 Task: Create new contact,   with mail id: 'ZoeJohnson64@jatco.co.jp', first name: 'Zoe', Last name: 'Johnson', Job Title: Executive Assistant, Phone number (801) 555-5678. Change life cycle stage to  'Lead' and lead status to 'New'. Add new company to the associated contact: nyit.edu and type: Vendor. Logged in from softage.4@softage.net
Action: Mouse moved to (101, 66)
Screenshot: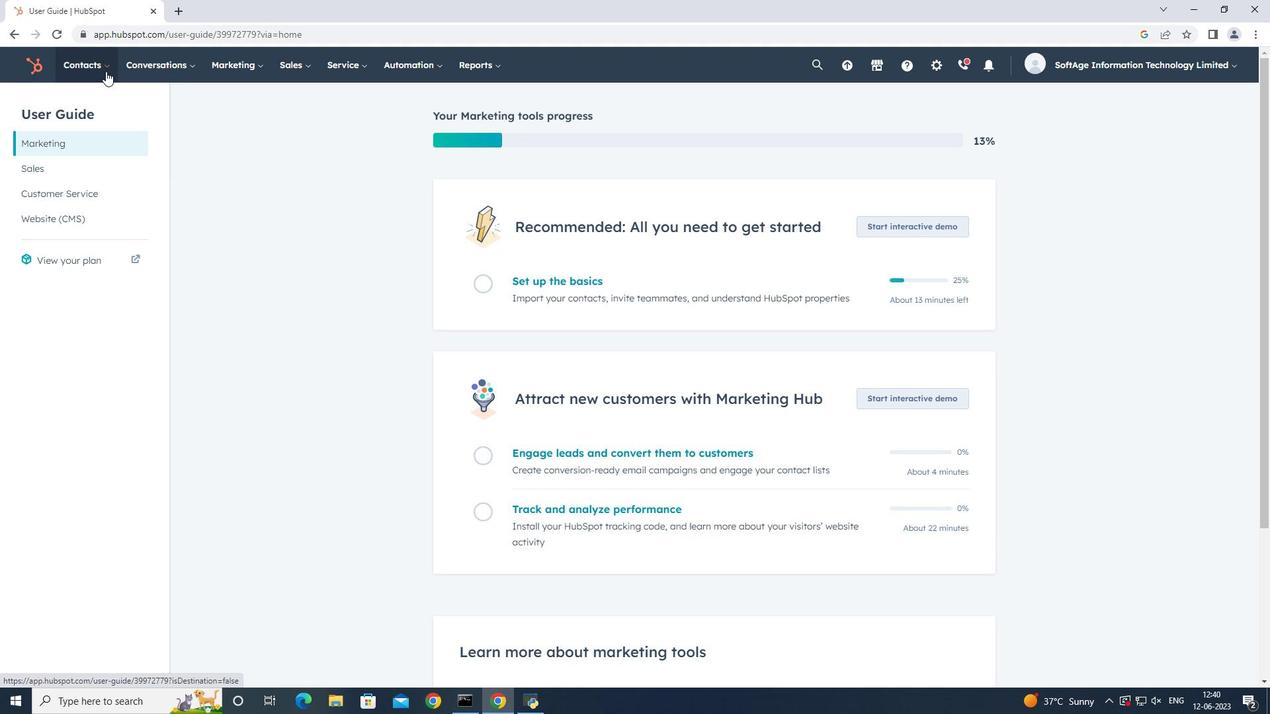 
Action: Mouse pressed left at (101, 66)
Screenshot: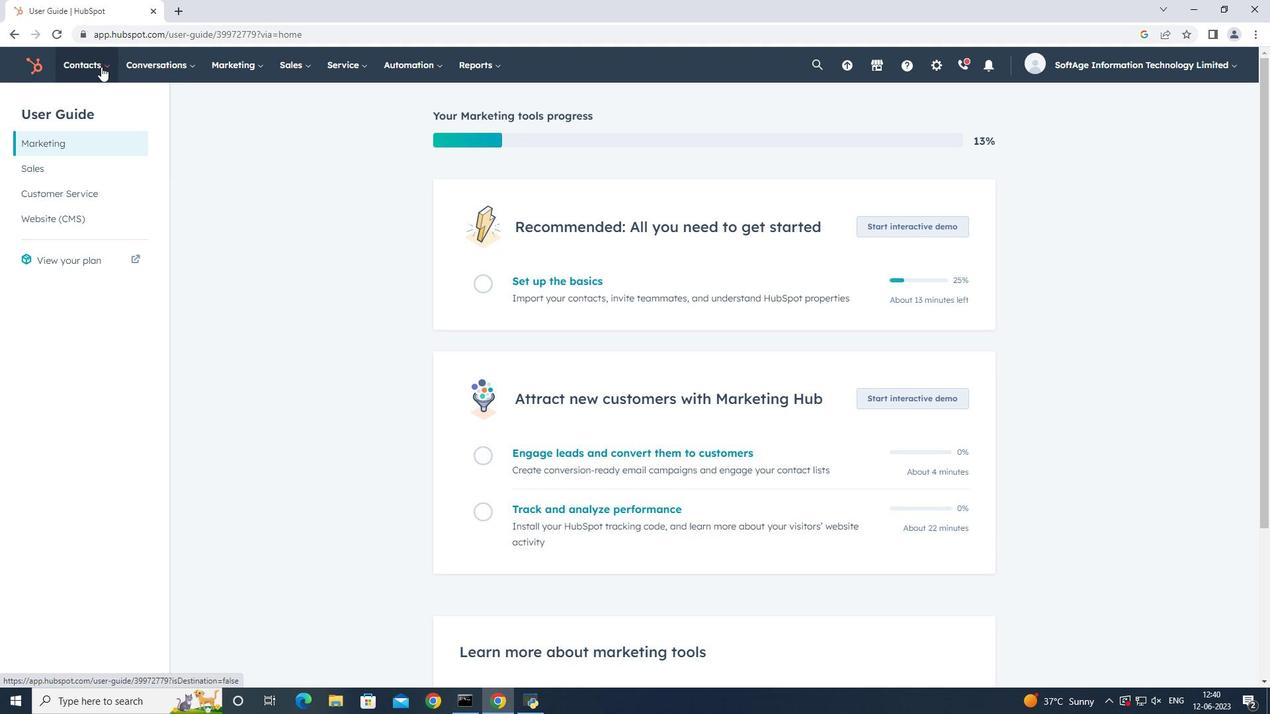 
Action: Mouse moved to (95, 99)
Screenshot: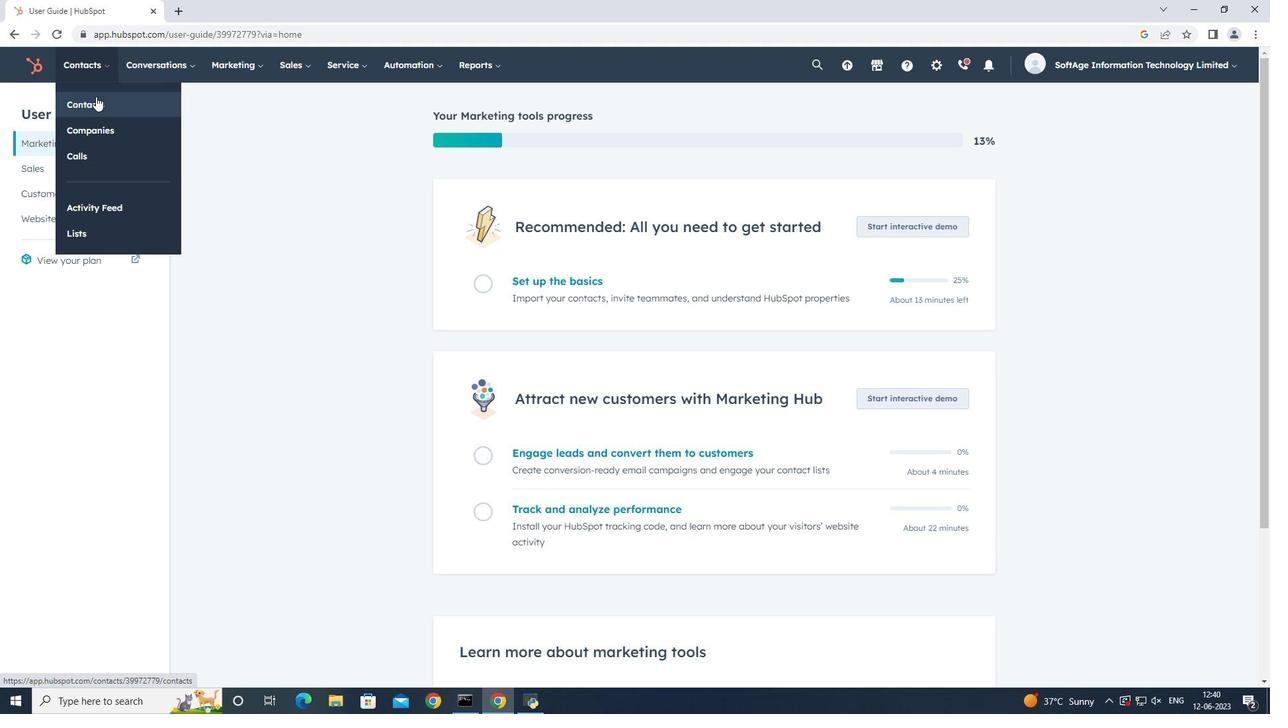 
Action: Mouse pressed left at (95, 99)
Screenshot: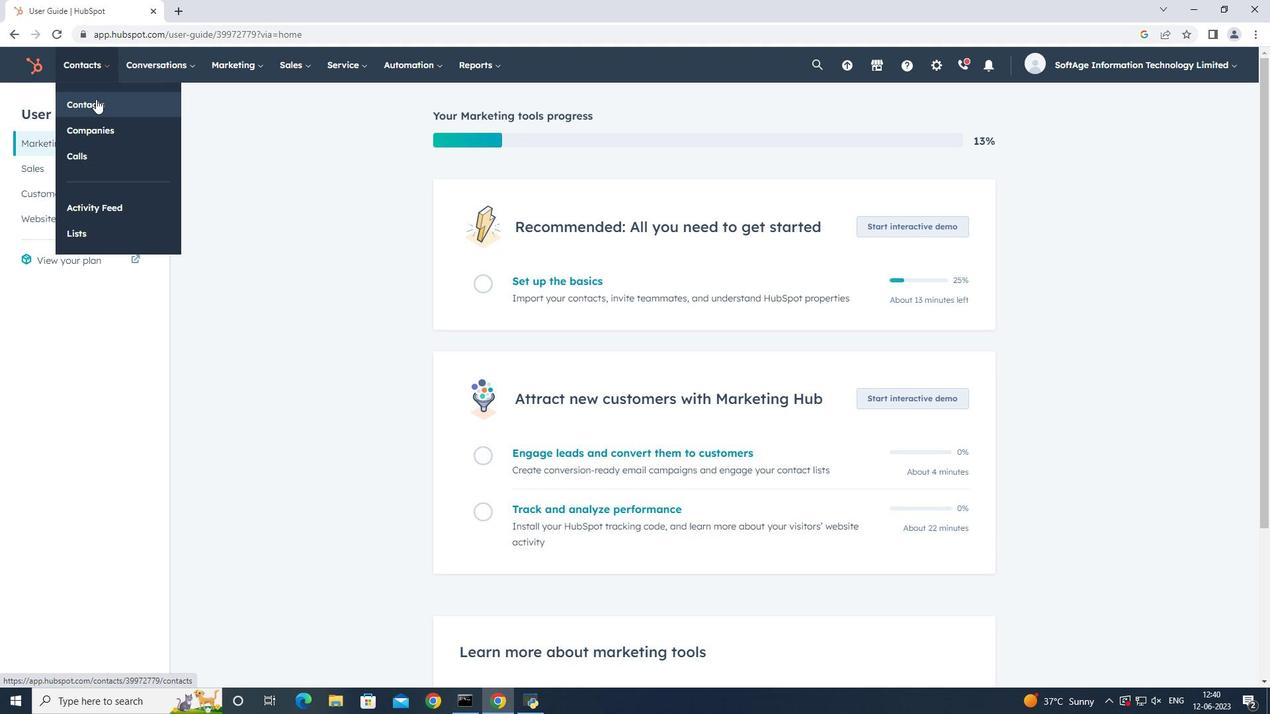 
Action: Mouse moved to (1222, 99)
Screenshot: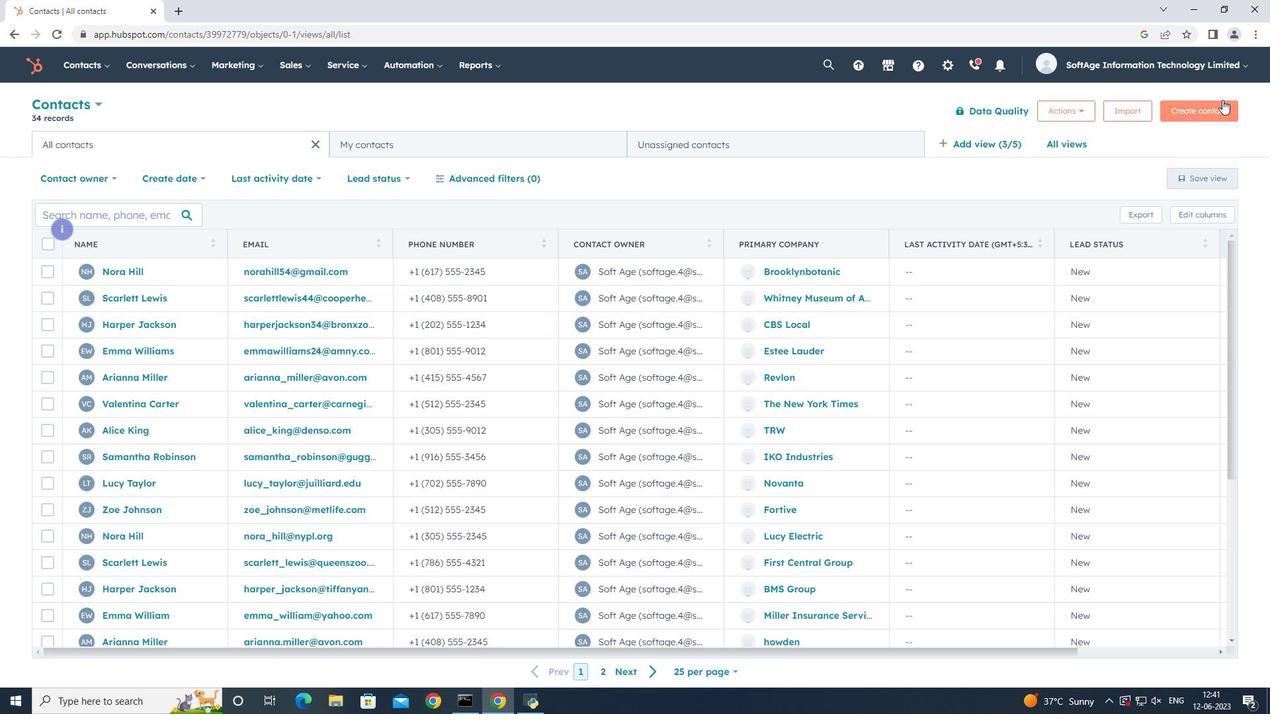 
Action: Mouse pressed left at (1222, 99)
Screenshot: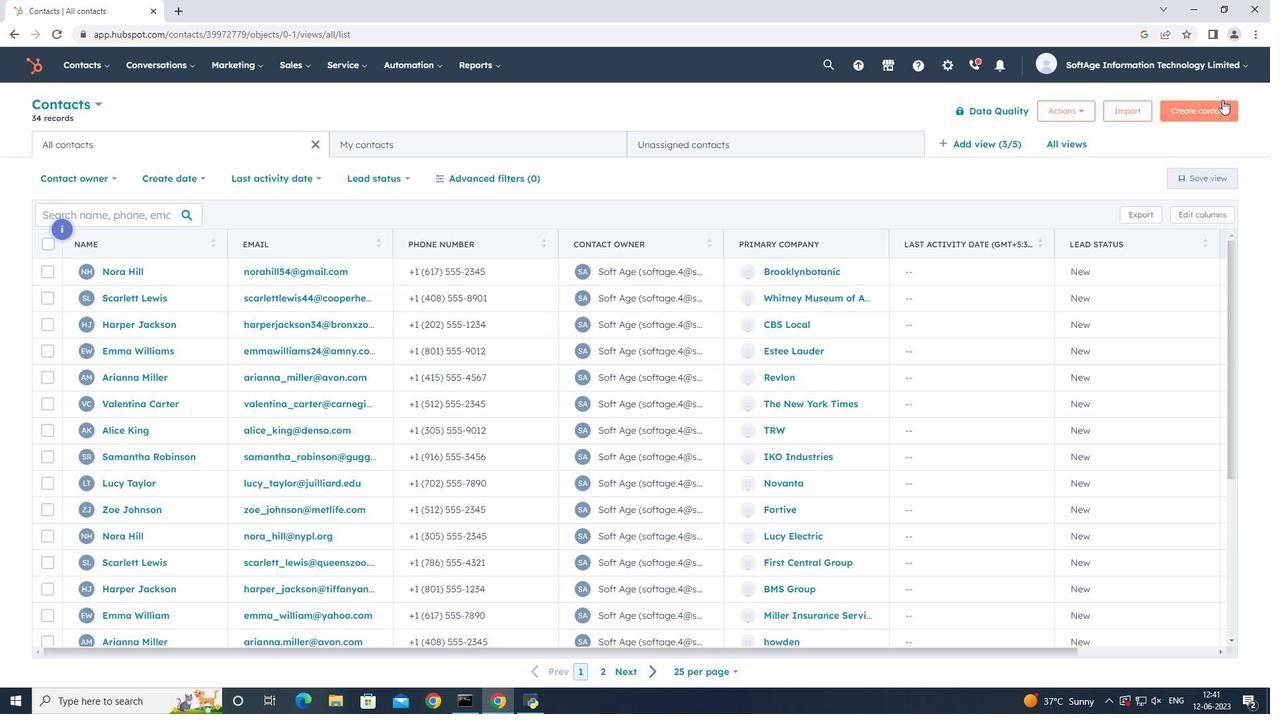 
Action: Mouse moved to (972, 168)
Screenshot: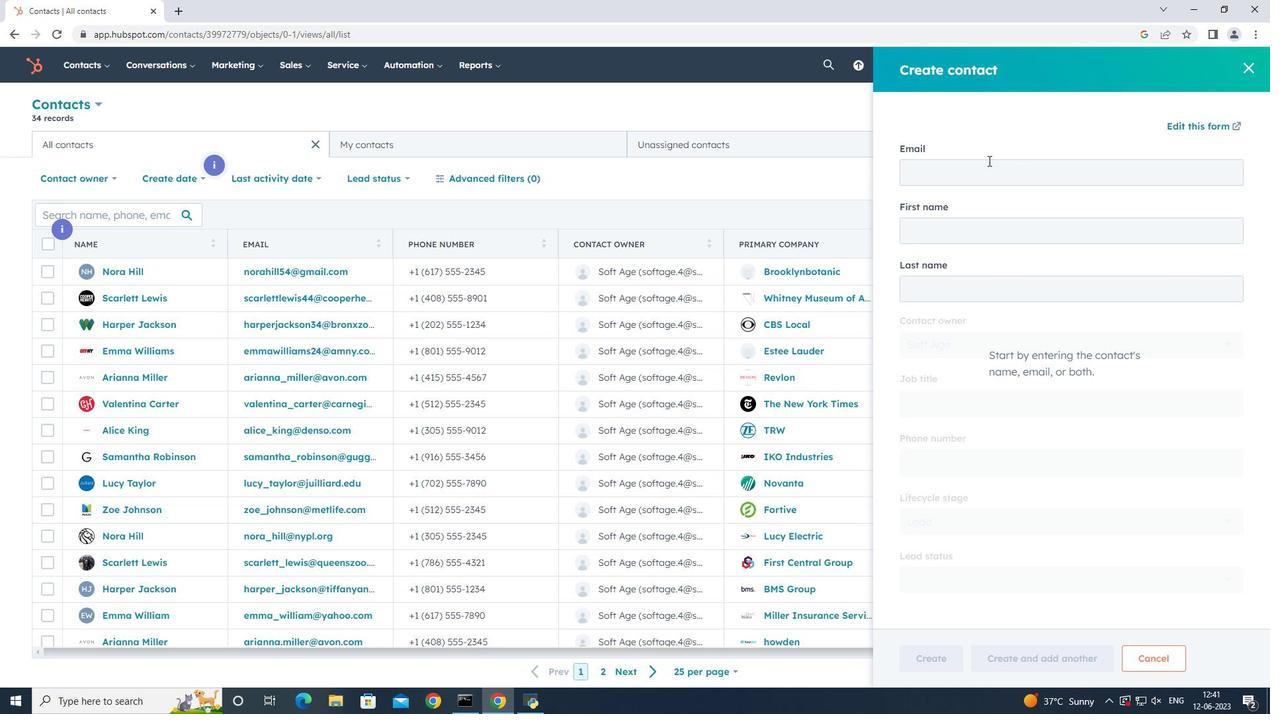 
Action: Mouse pressed left at (972, 168)
Screenshot: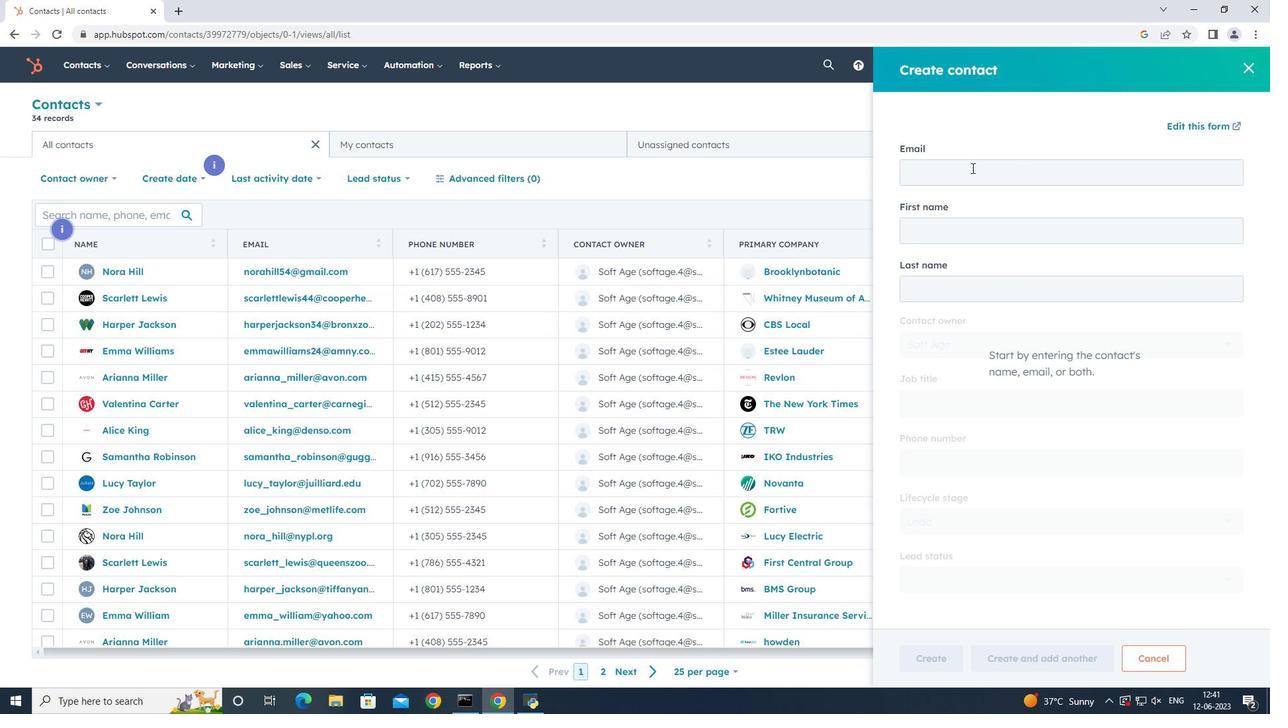 
Action: Key pressed <Key.shift>Zoe<Key.shift_r><Key.shift_r><Key.shift_r>Johnson54<Key.shift>@jatco.co.jp
Screenshot: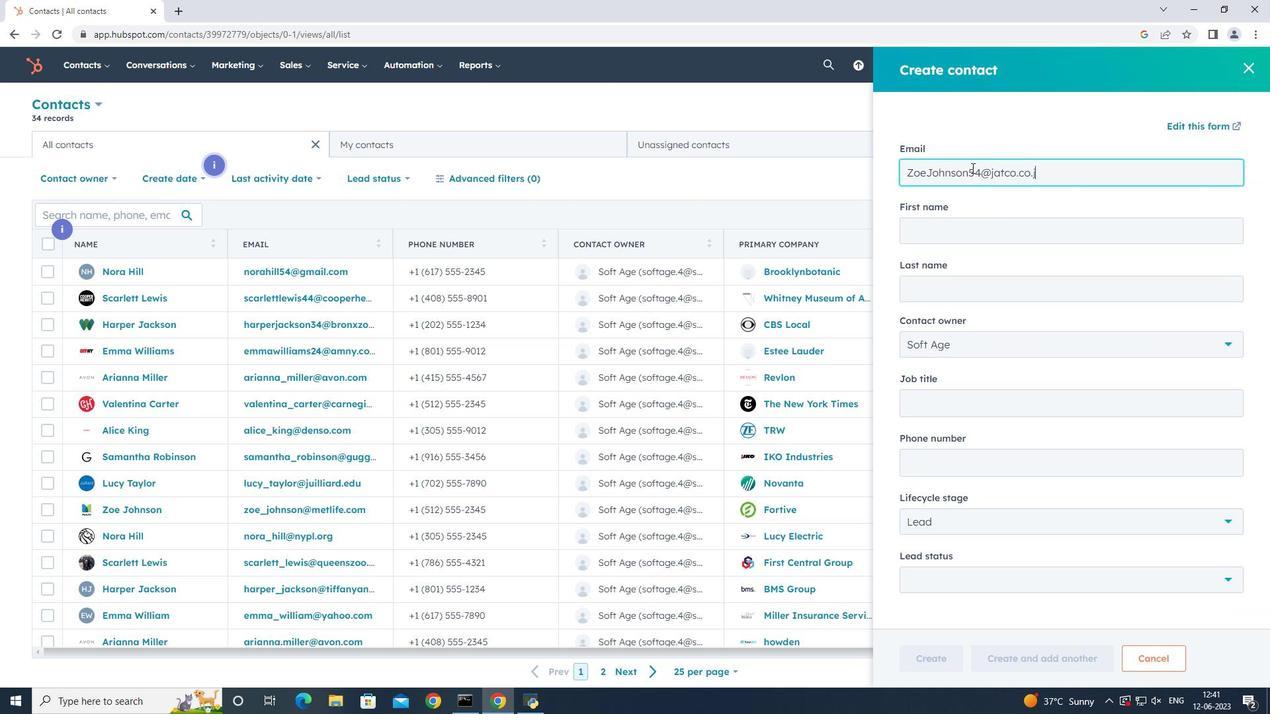 
Action: Mouse moved to (970, 244)
Screenshot: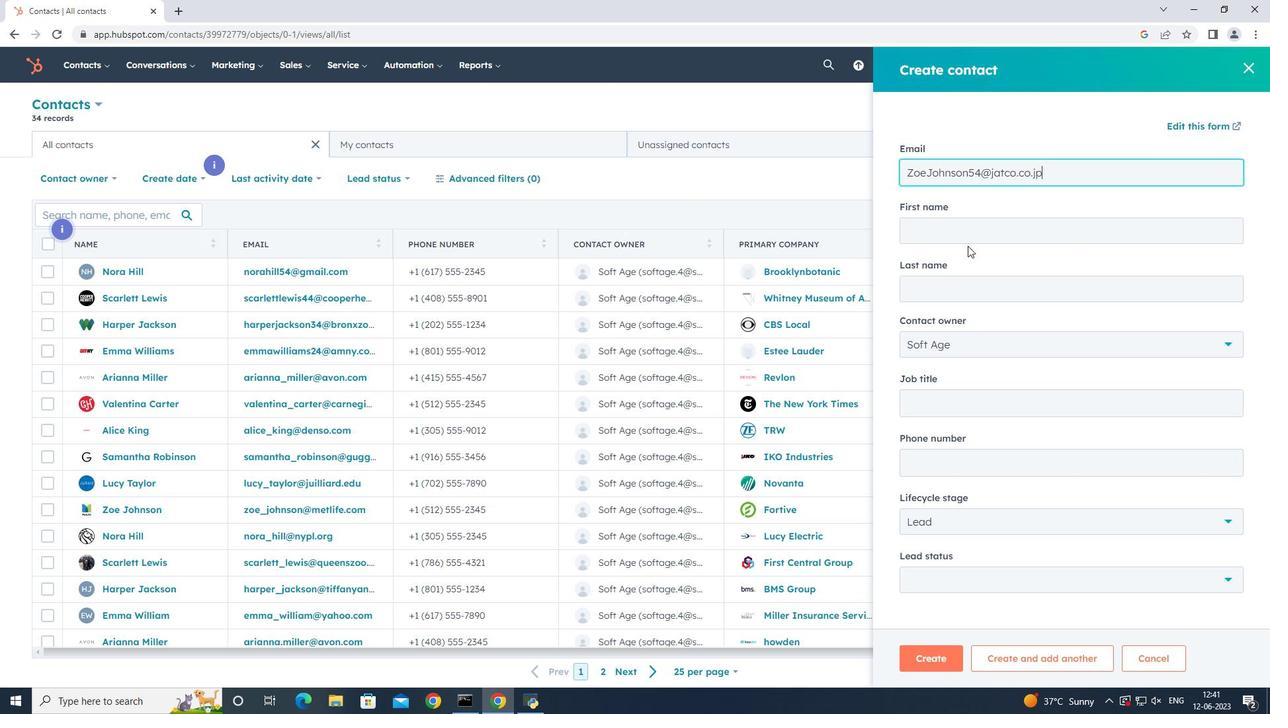 
Action: Mouse pressed left at (970, 244)
Screenshot: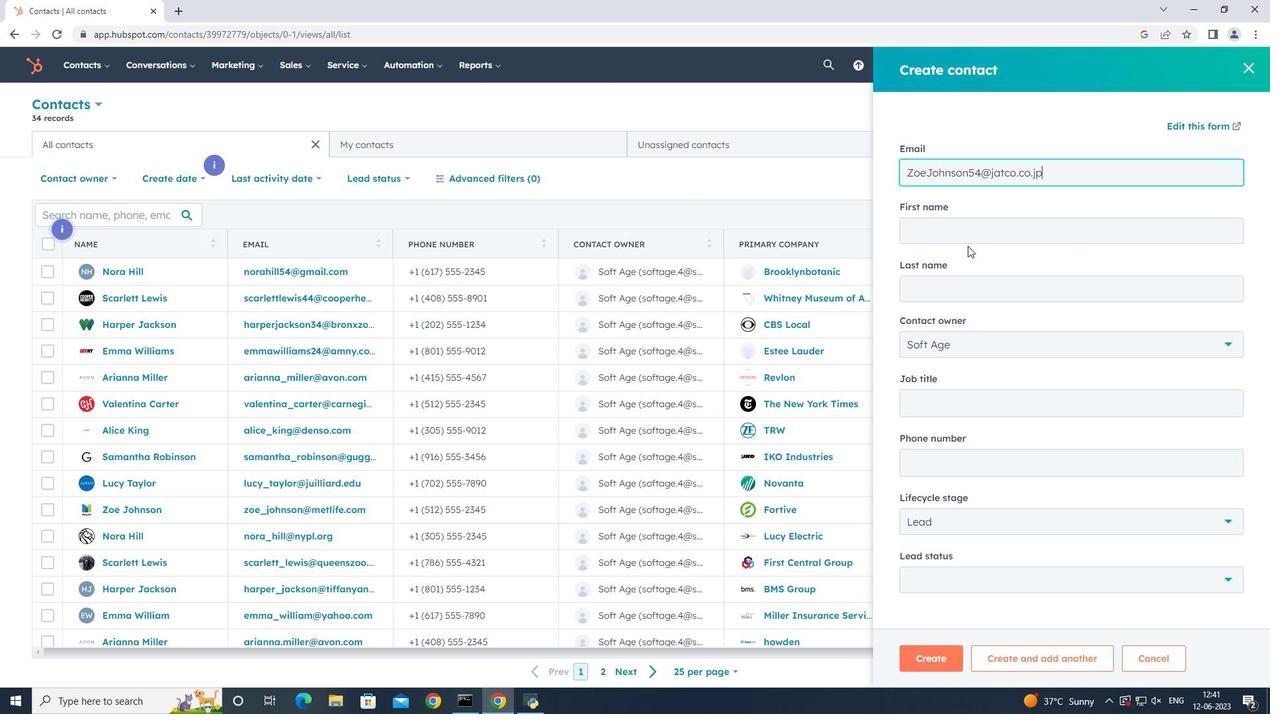 
Action: Mouse moved to (983, 232)
Screenshot: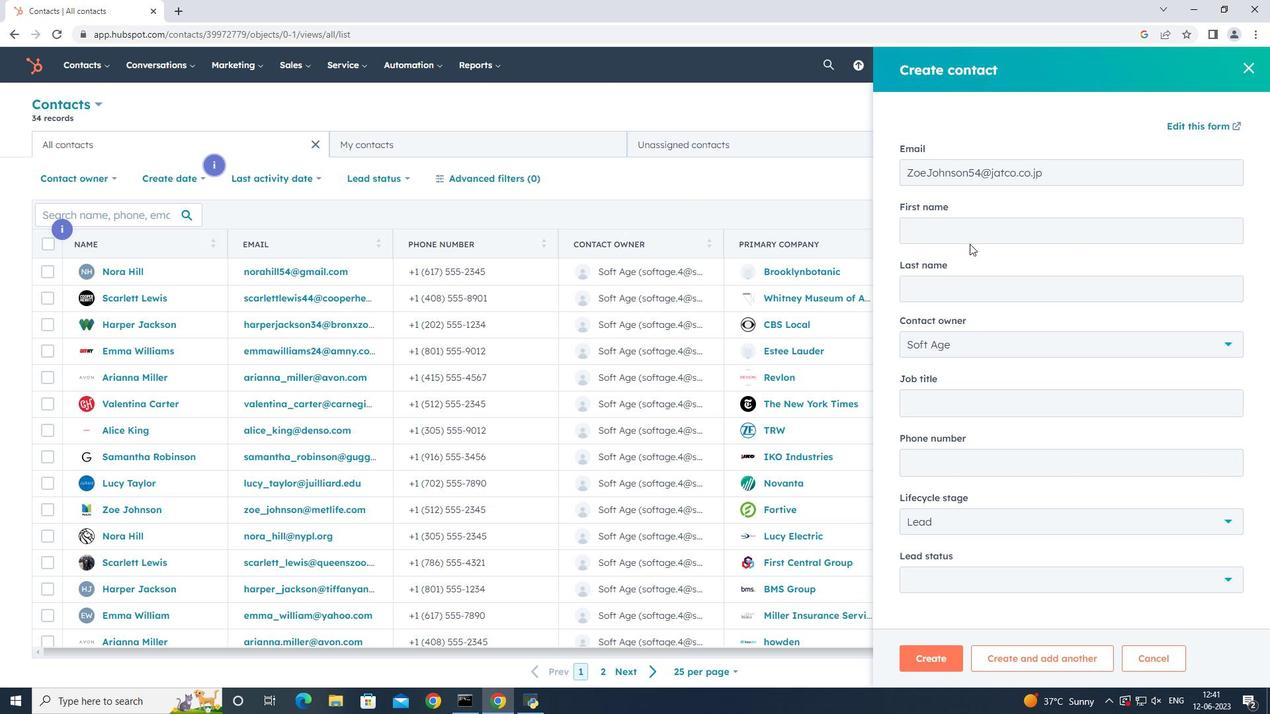
Action: Mouse pressed left at (983, 232)
Screenshot: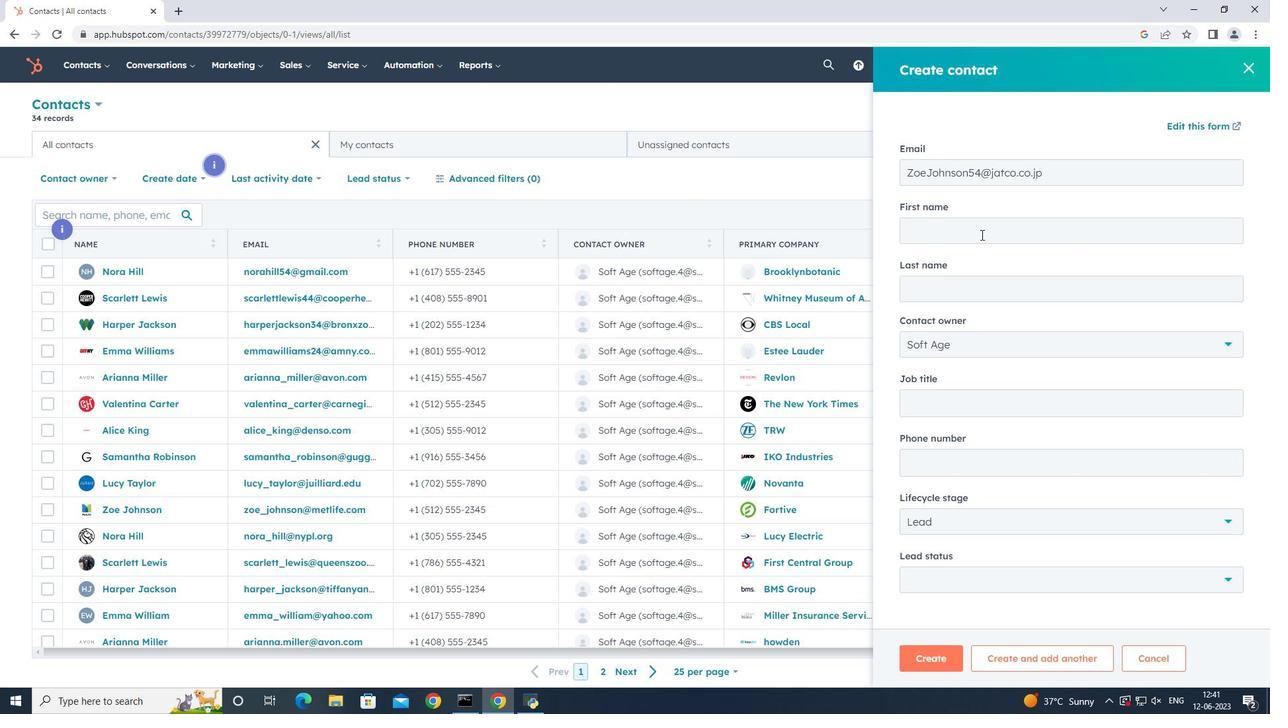 
Action: Key pressed <Key.shift>Zoe<Key.space><Key.shift_r><Key.shift_r><Key.shift_r><Key.shift_r><Key.shift_r><Key.shift_r><Key.shift_r><Key.shift_r><Key.shift_r><Key.shift_r><Key.shift_r><Key.shift_r><Key.shift_r><Key.shift_r><Key.shift_r><Key.tab><Key.shift_r><Key.shift_r><Key.shift_r><Key.shift_r><Key.shift_r><Key.shift_r><Key.shift_r><Key.shift_r><Key.shift_r><Key.shift_r><Key.shift_r>Jackson
Screenshot: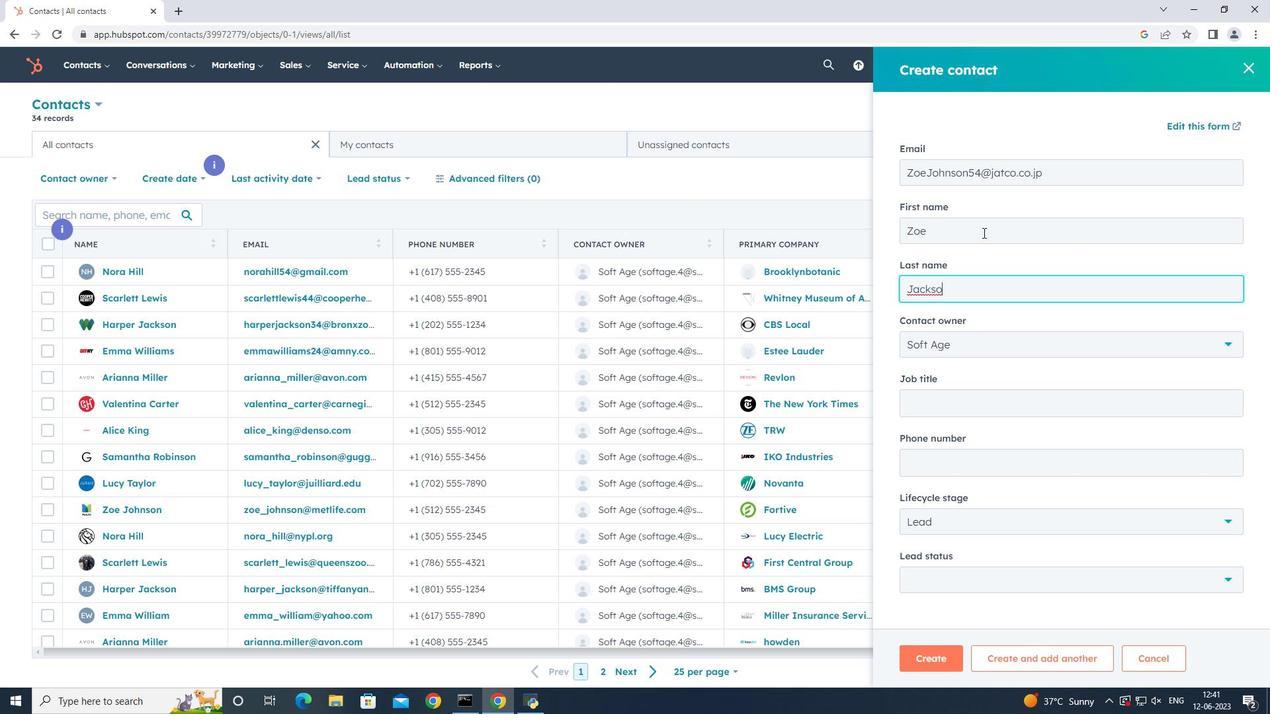 
Action: Mouse moved to (1032, 401)
Screenshot: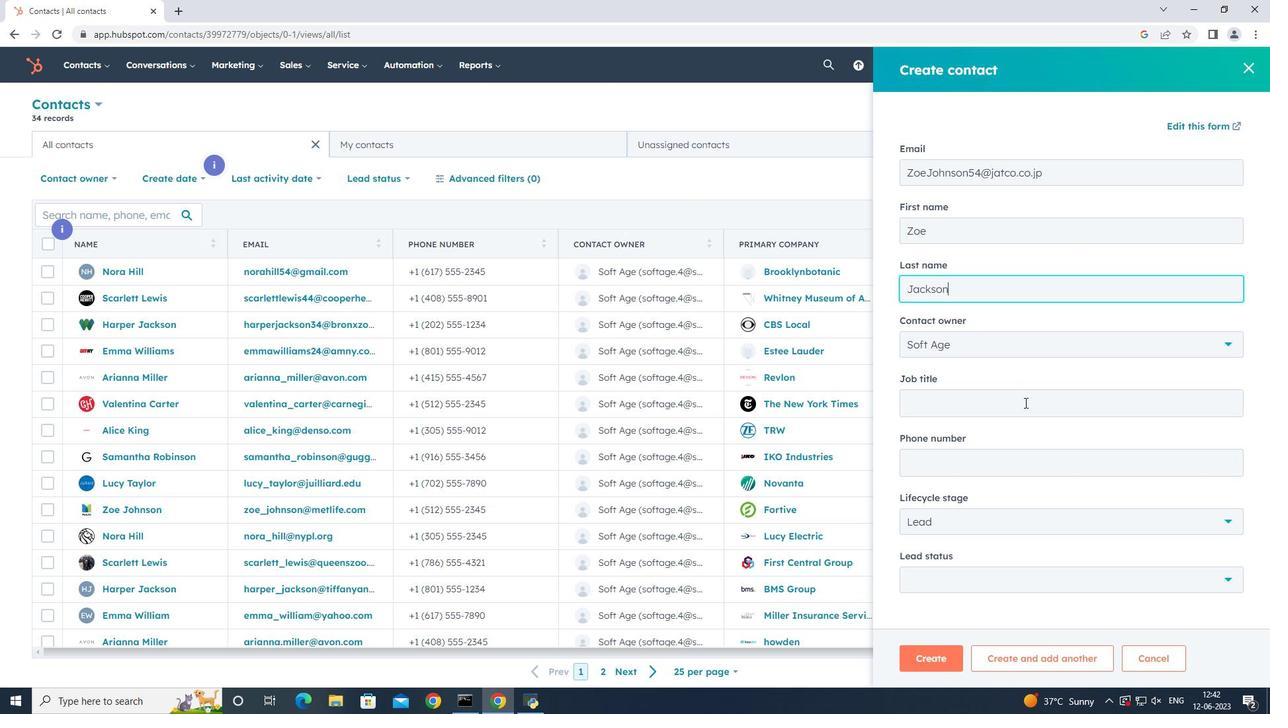 
Action: Mouse pressed left at (1032, 401)
Screenshot: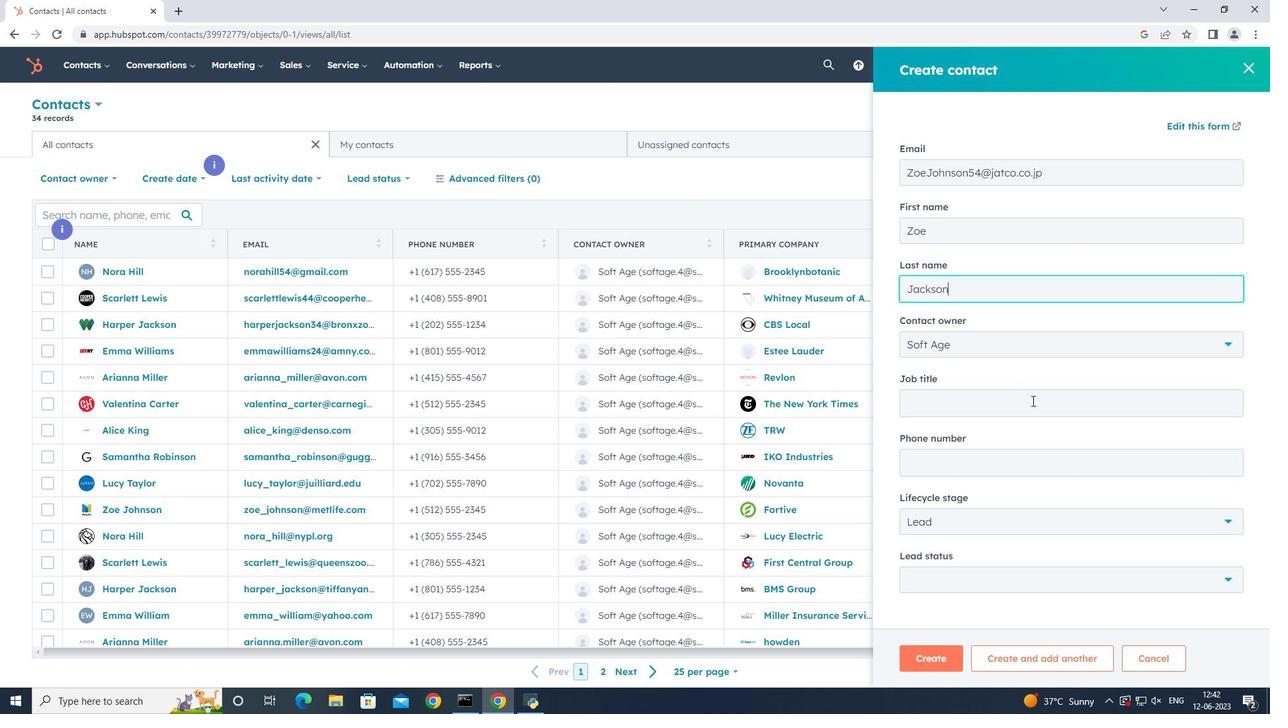 
Action: Mouse moved to (1065, 381)
Screenshot: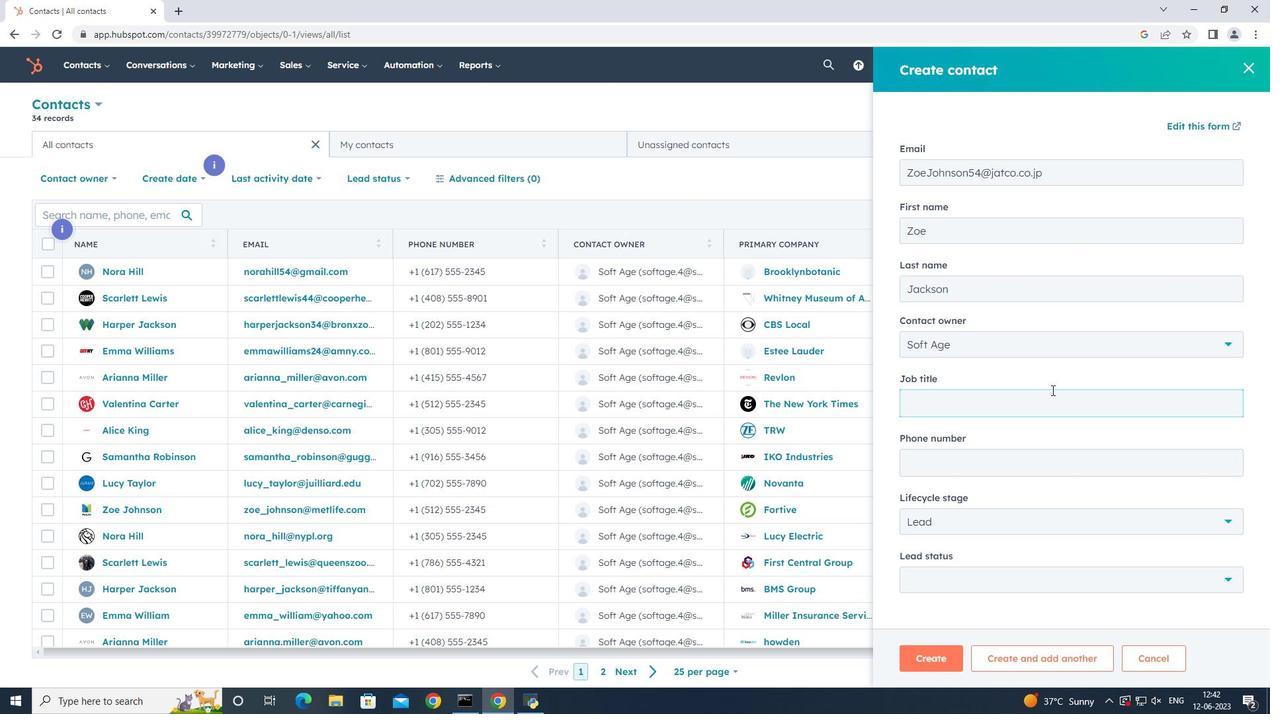 
Action: Key pressed <Key.shift><Key.shift><Key.shift><Key.shift><Key.shift><Key.shift><Key.shift><Key.shift><Key.shift><Key.shift><Key.shift>Executive<Key.space><Key.shift>Assistant
Screenshot: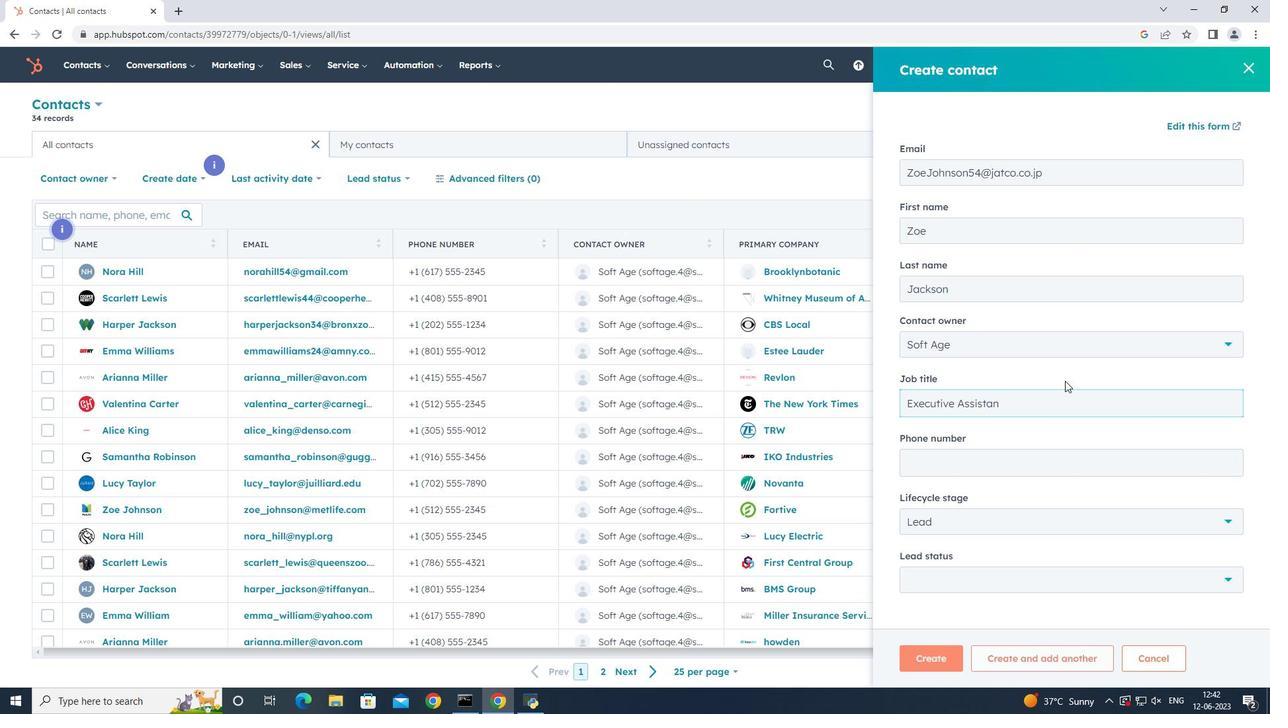 
Action: Mouse moved to (1034, 463)
Screenshot: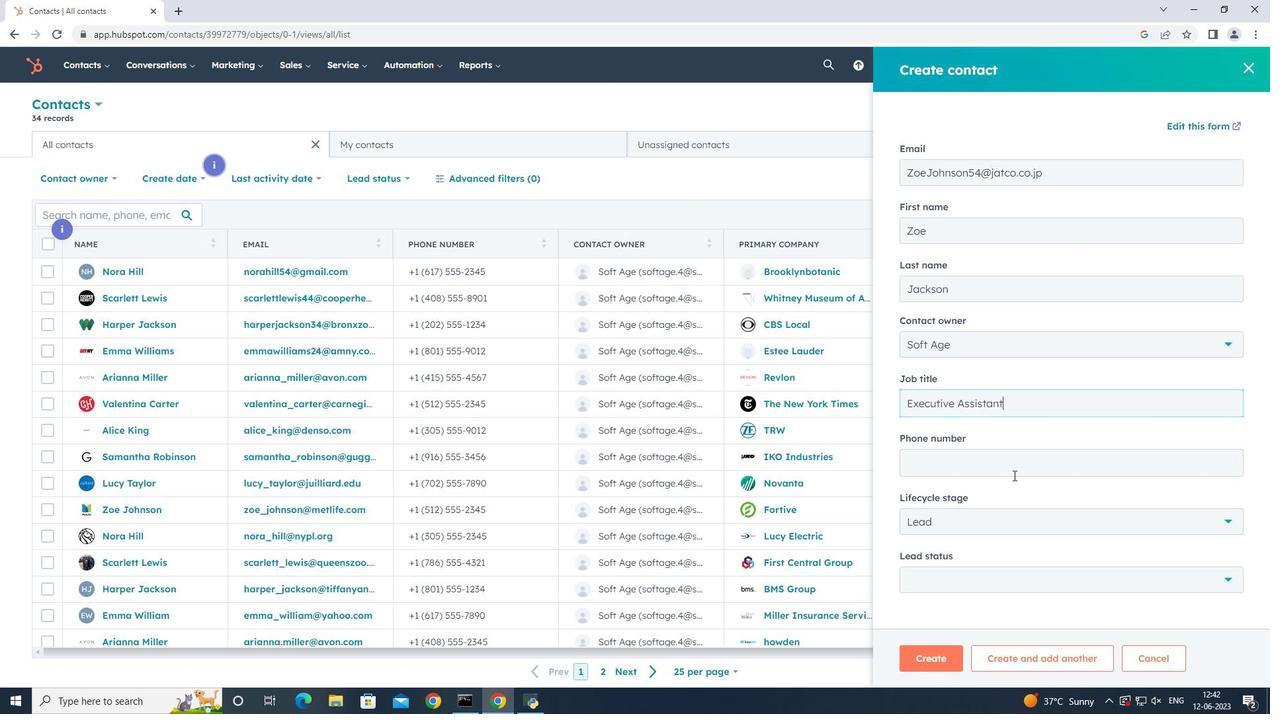 
Action: Mouse pressed left at (1034, 463)
Screenshot: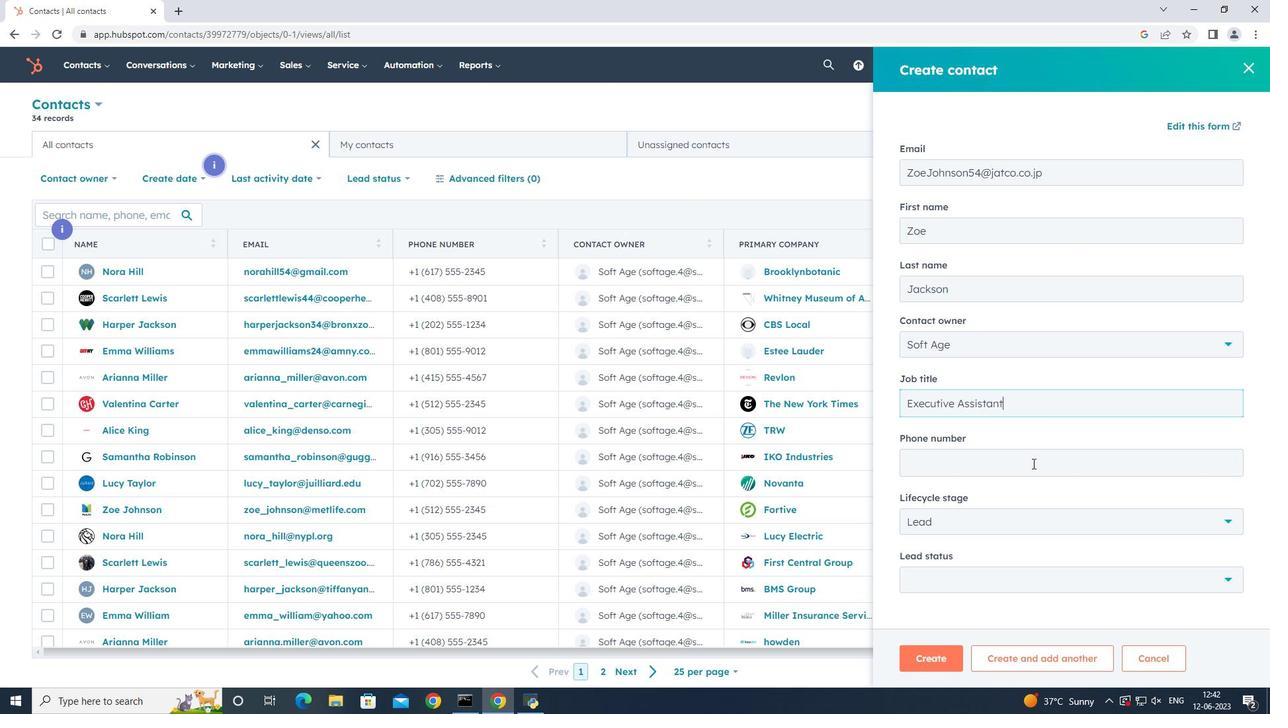 
Action: Key pressed 8015555678
Screenshot: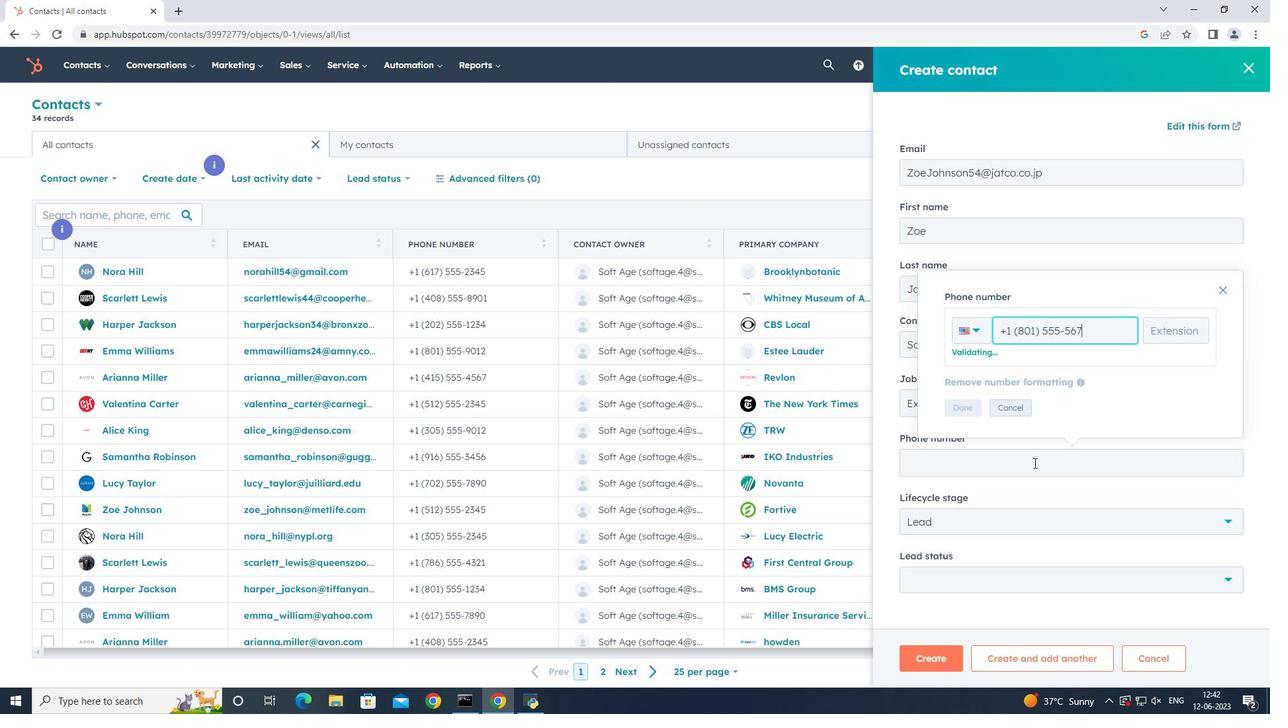 
Action: Mouse moved to (948, 402)
Screenshot: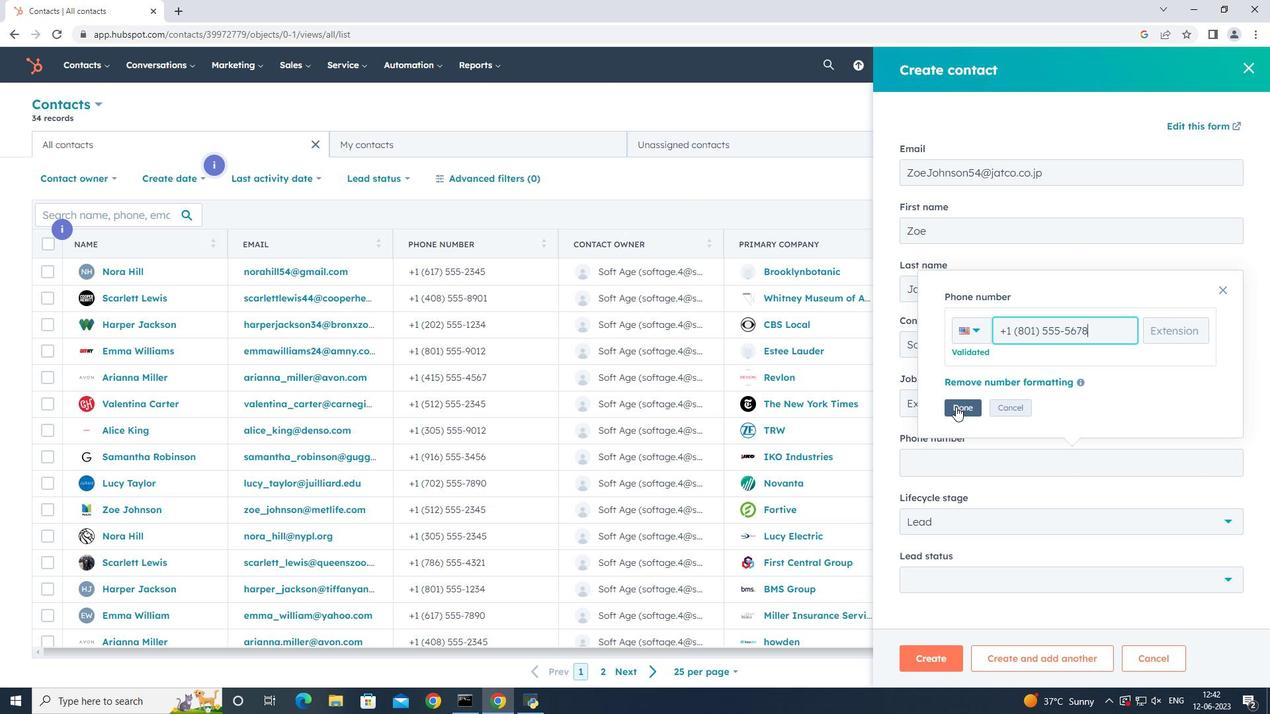 
Action: Mouse pressed left at (948, 402)
Screenshot: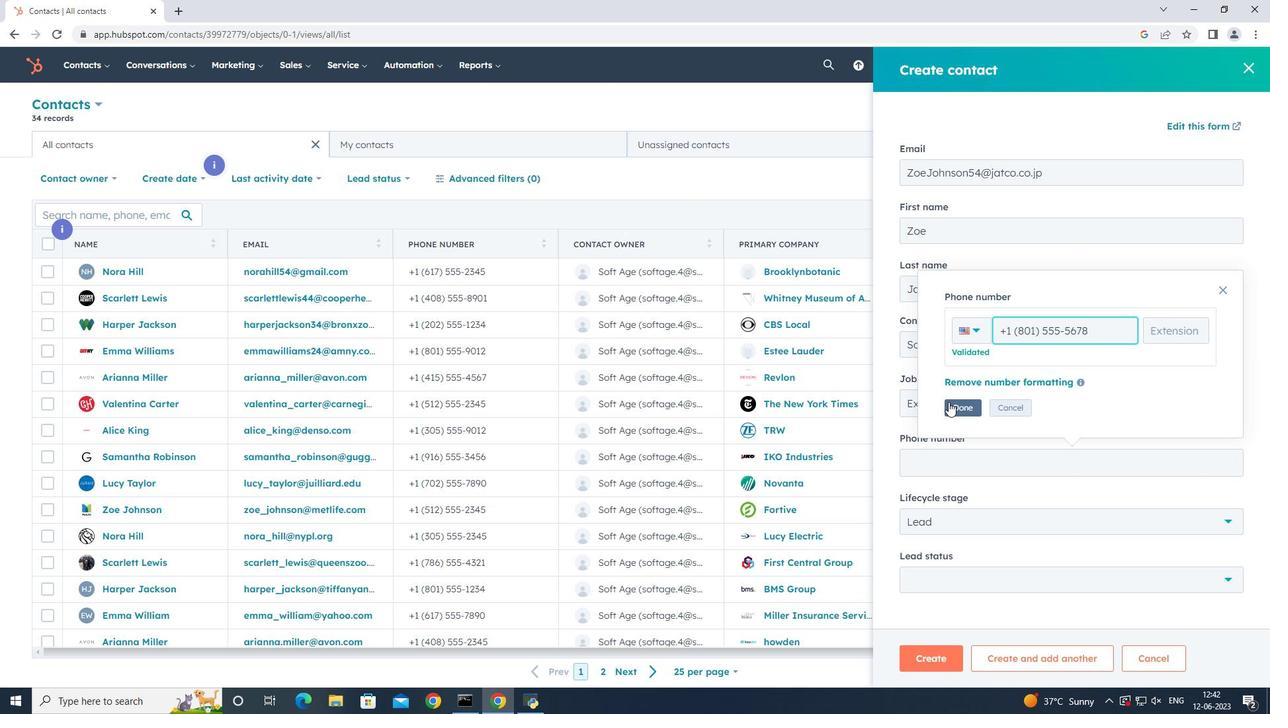 
Action: Mouse moved to (1036, 526)
Screenshot: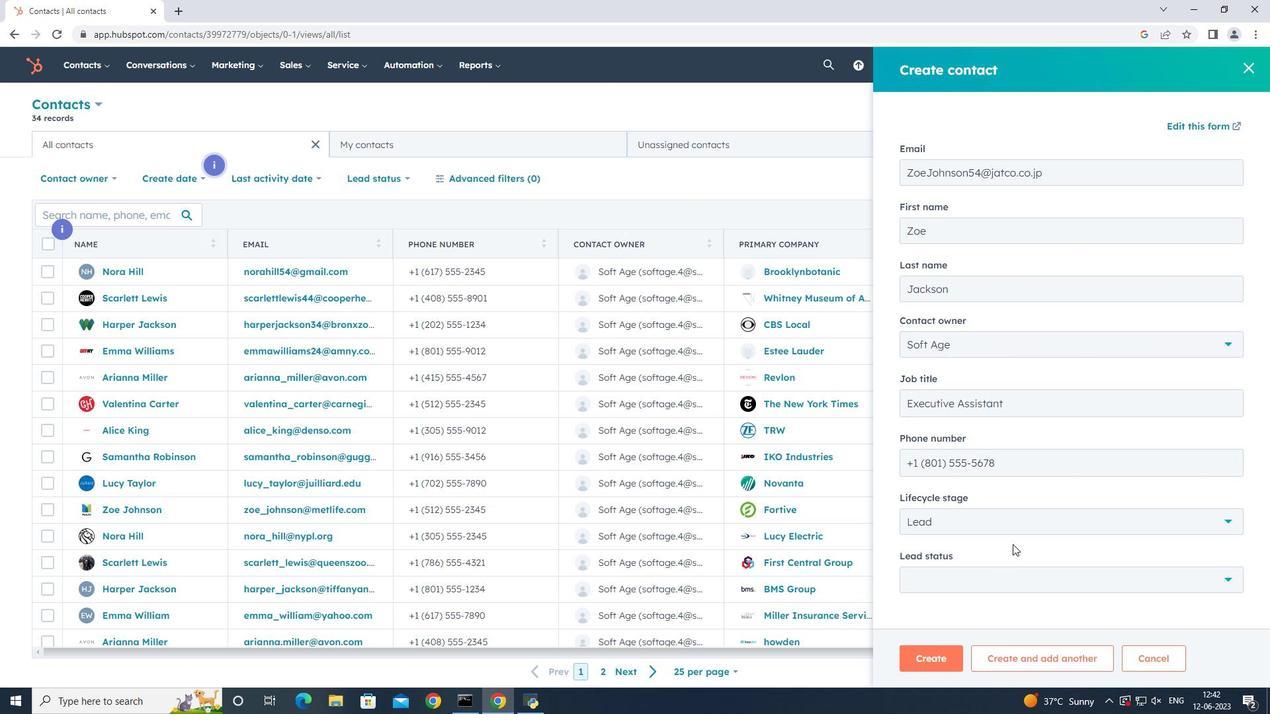 
Action: Mouse pressed left at (1036, 526)
Screenshot: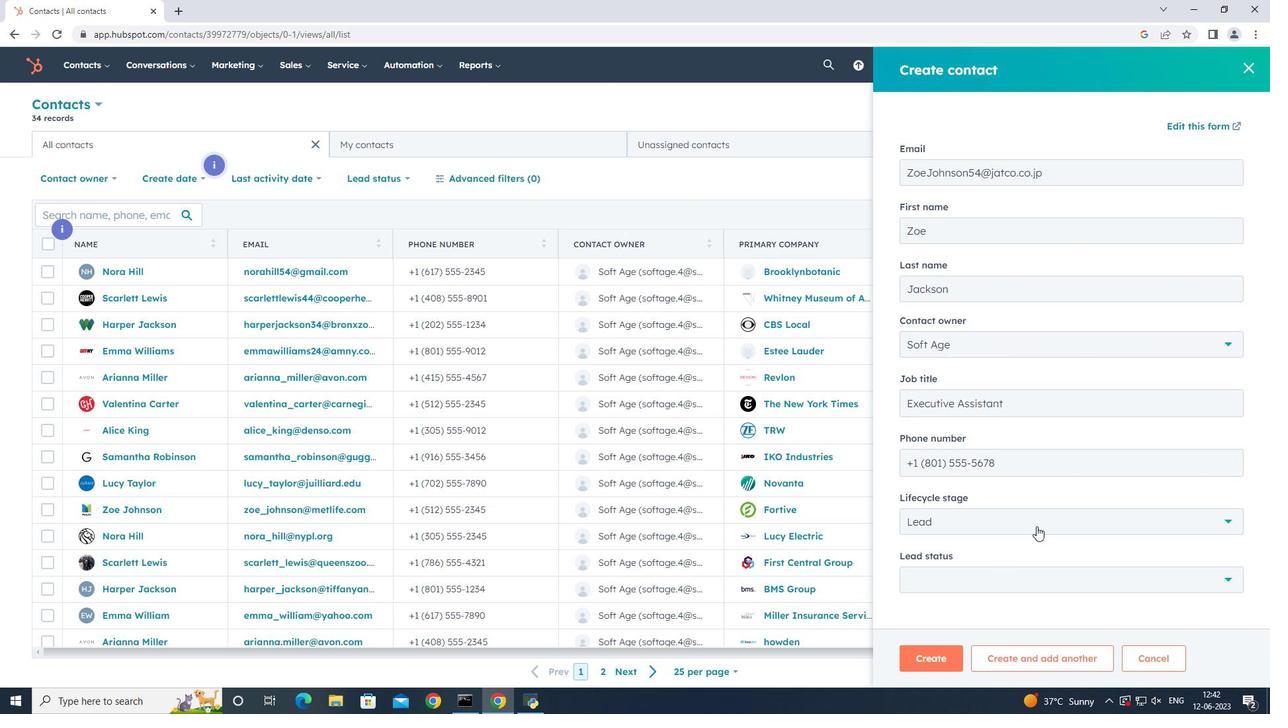 
Action: Mouse moved to (1021, 393)
Screenshot: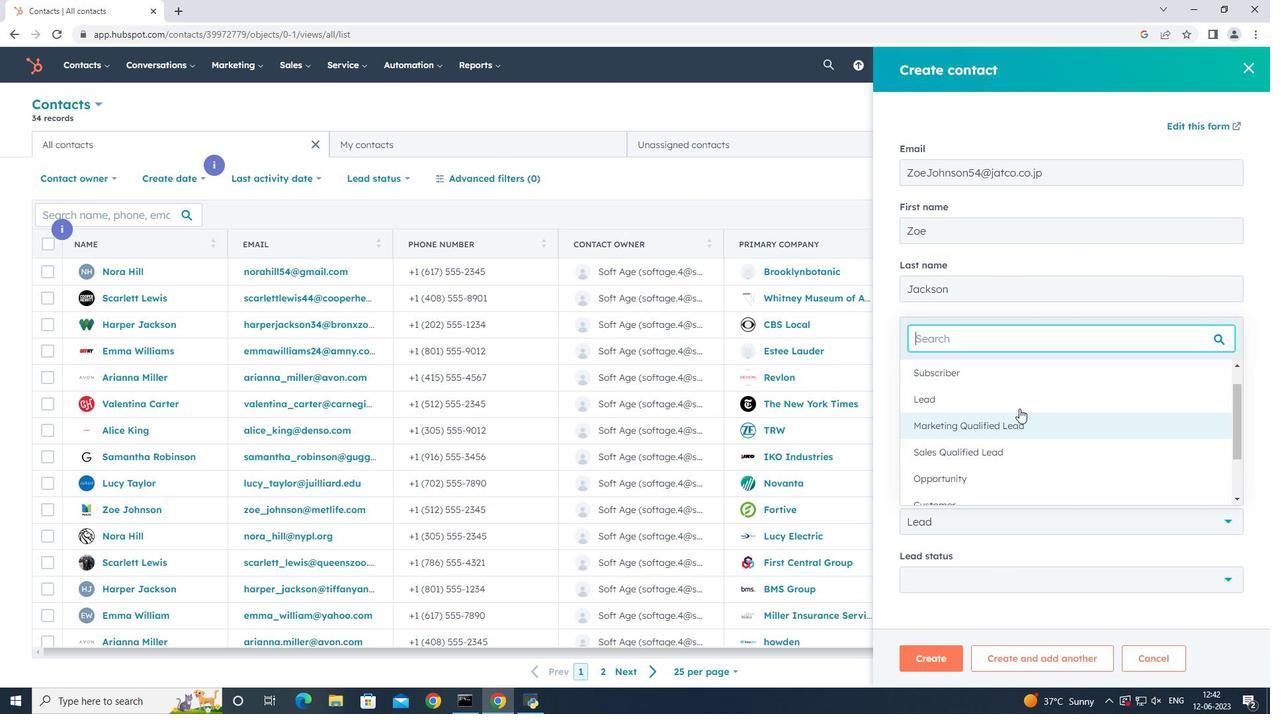 
Action: Mouse pressed left at (1021, 393)
Screenshot: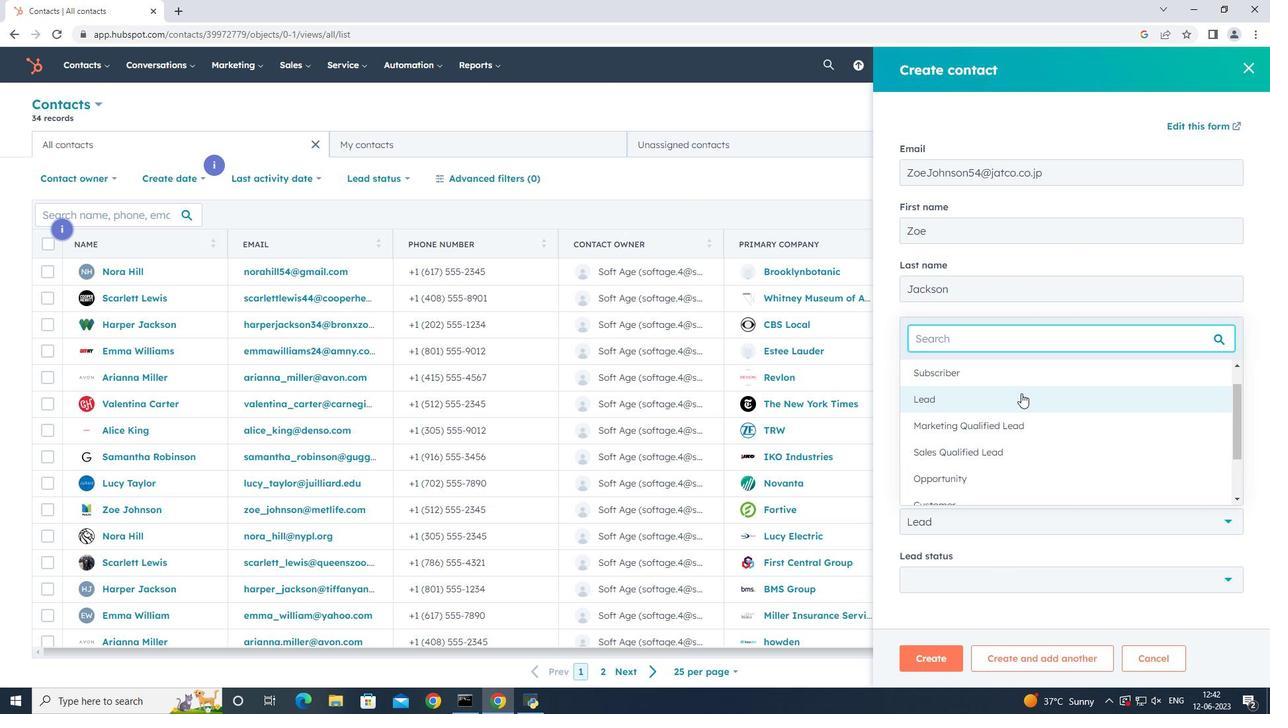 
Action: Mouse moved to (1011, 576)
Screenshot: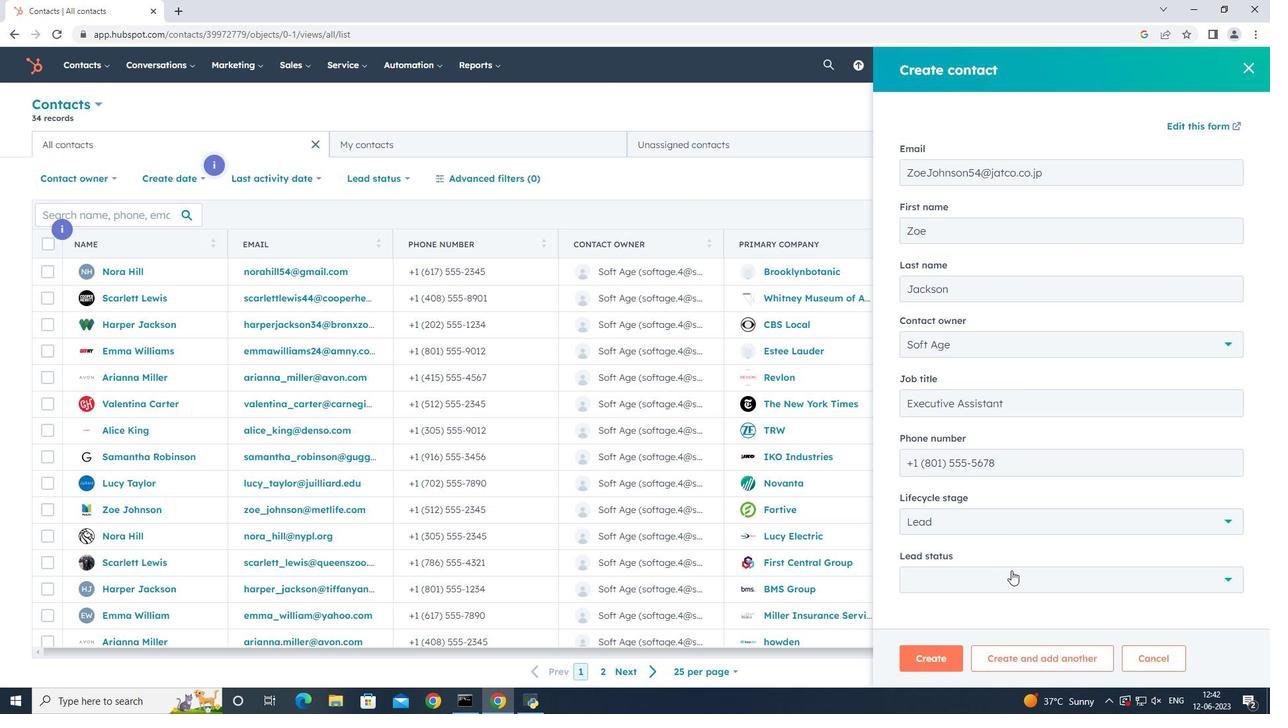 
Action: Mouse pressed left at (1011, 576)
Screenshot: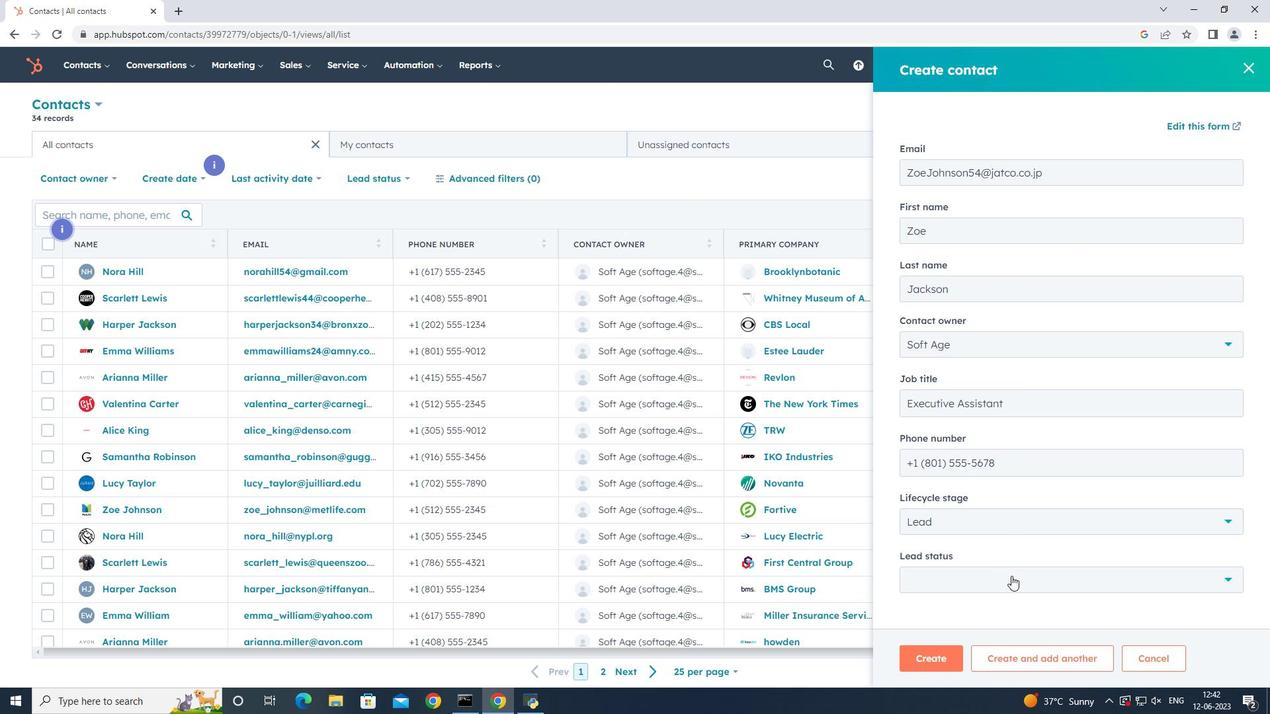 
Action: Mouse moved to (1000, 468)
Screenshot: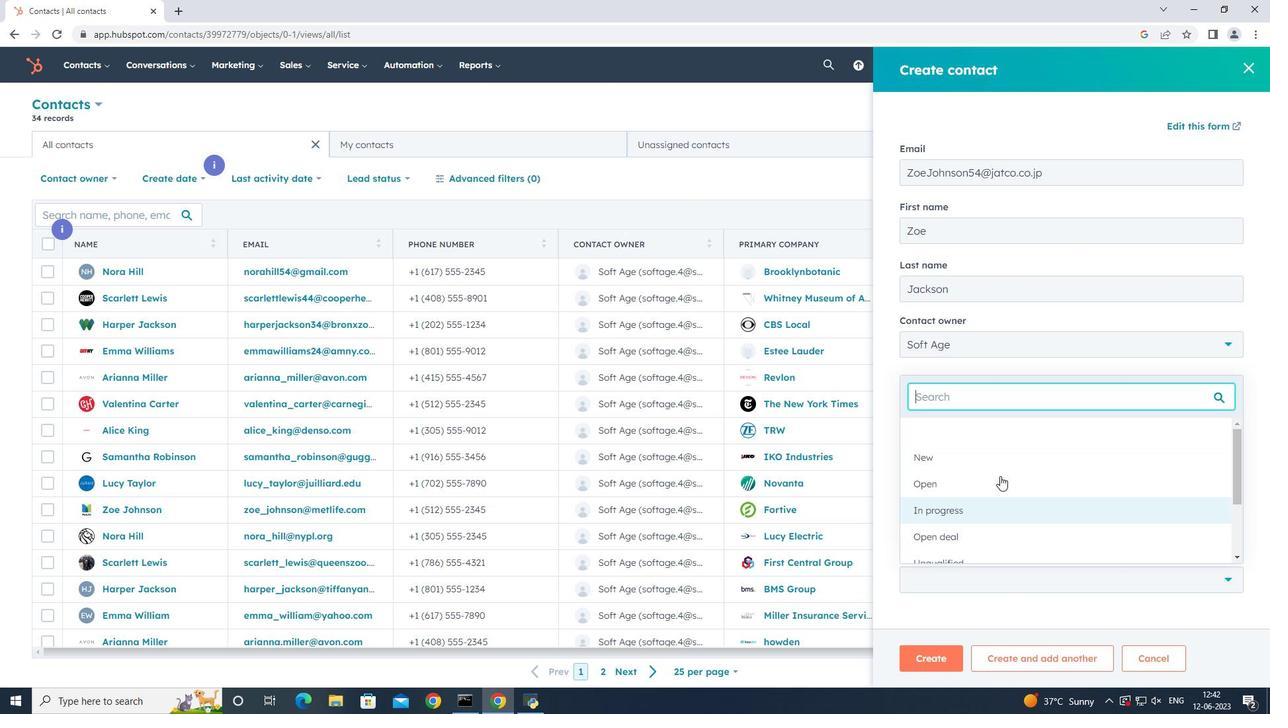 
Action: Mouse pressed left at (1000, 468)
Screenshot: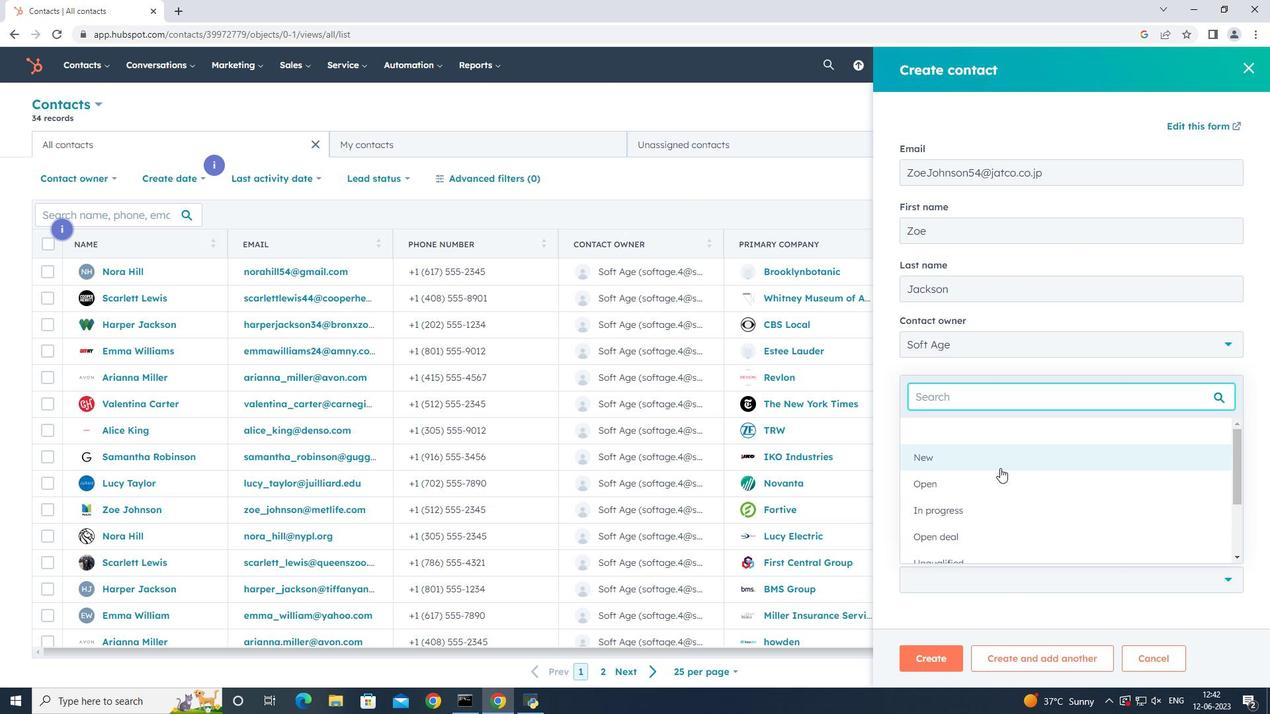 
Action: Mouse moved to (936, 659)
Screenshot: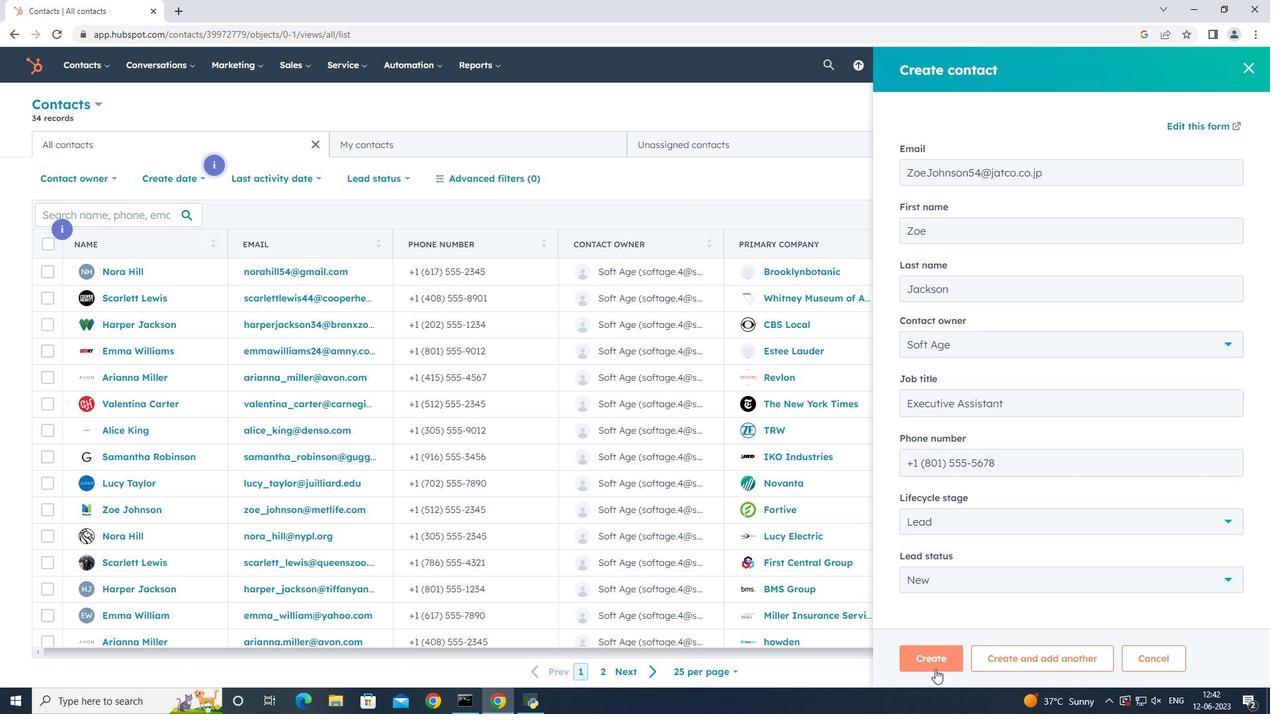 
Action: Mouse pressed left at (936, 659)
Screenshot: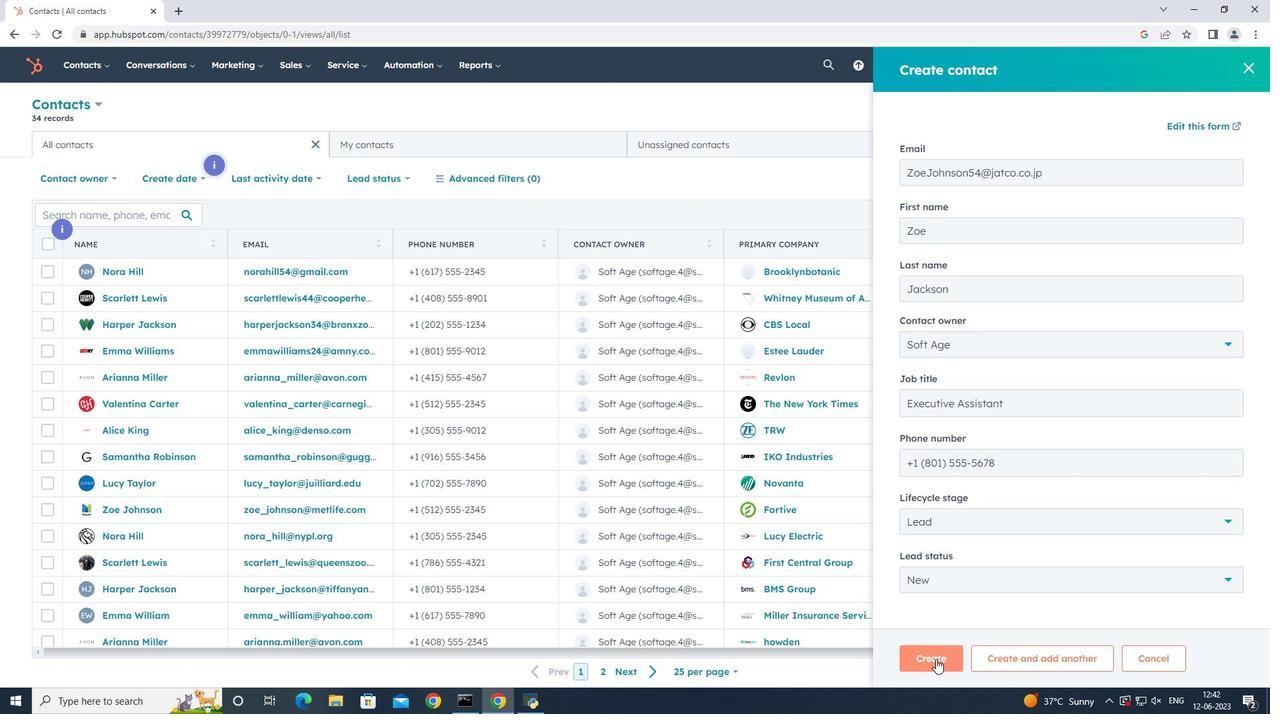 
Action: Mouse moved to (907, 428)
Screenshot: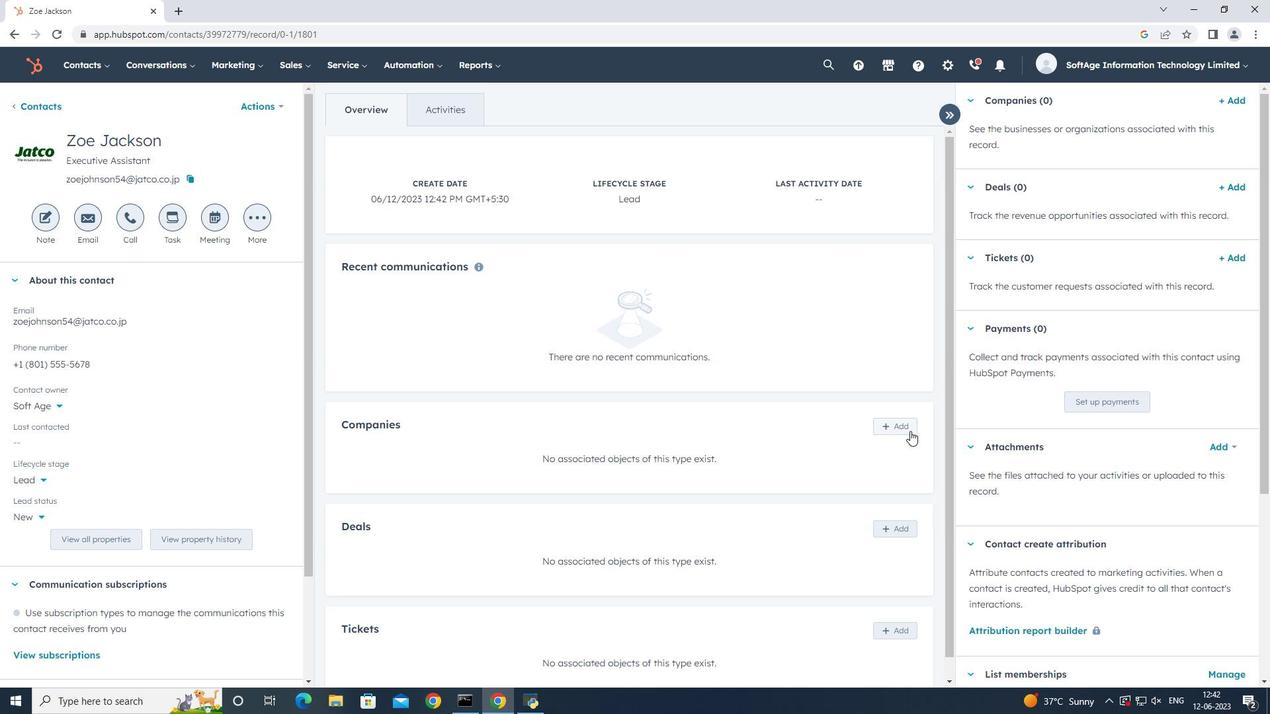 
Action: Mouse pressed left at (907, 428)
Screenshot: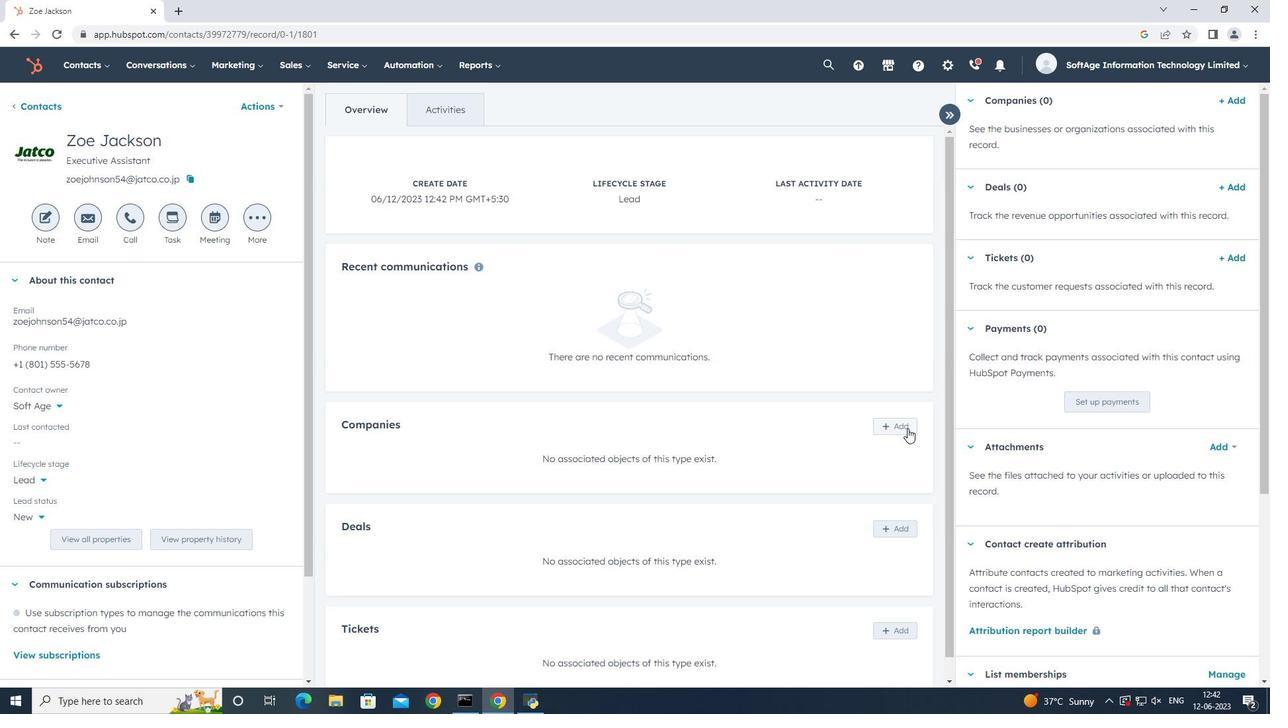 
Action: Mouse moved to (1005, 144)
Screenshot: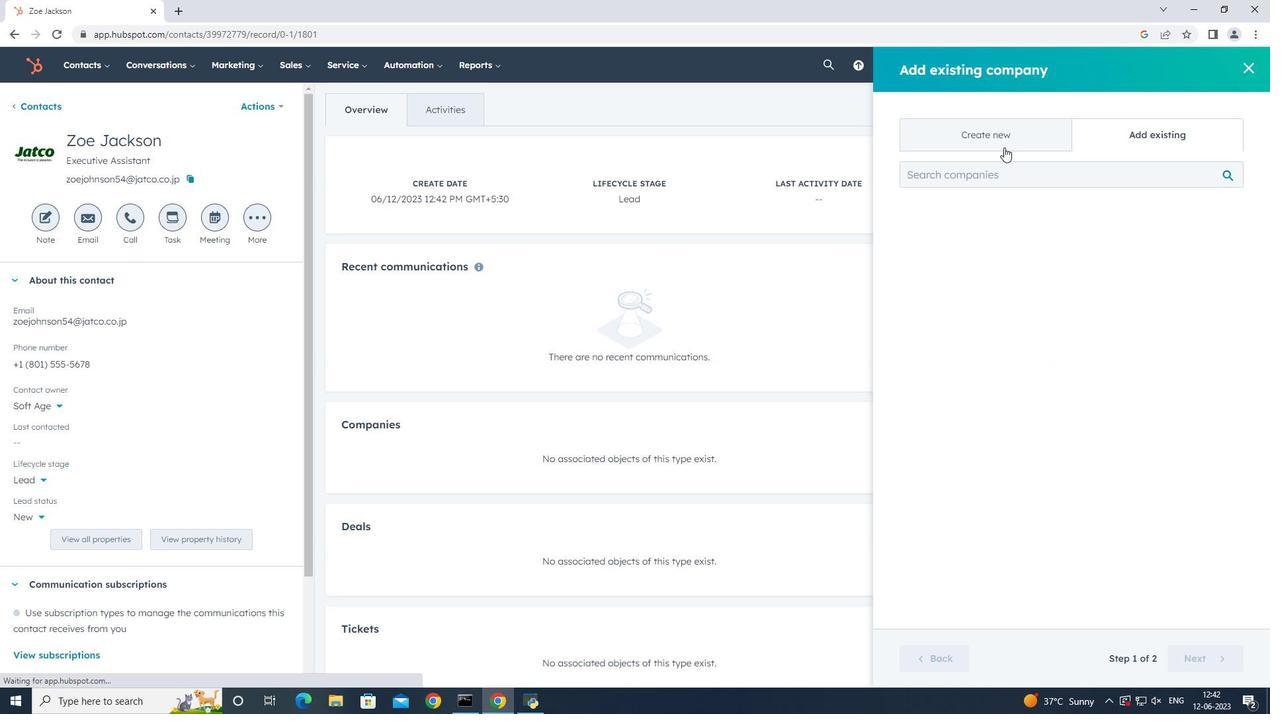 
Action: Mouse pressed left at (1005, 144)
Screenshot: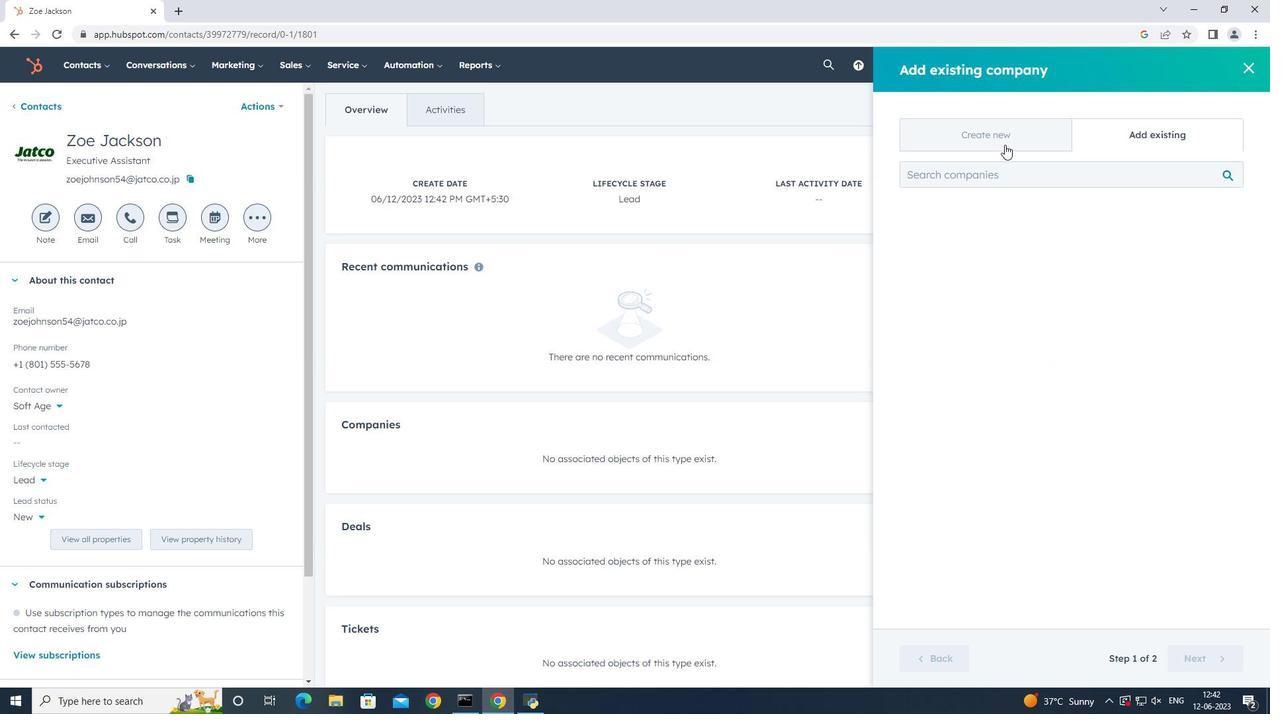 
Action: Mouse moved to (1027, 213)
Screenshot: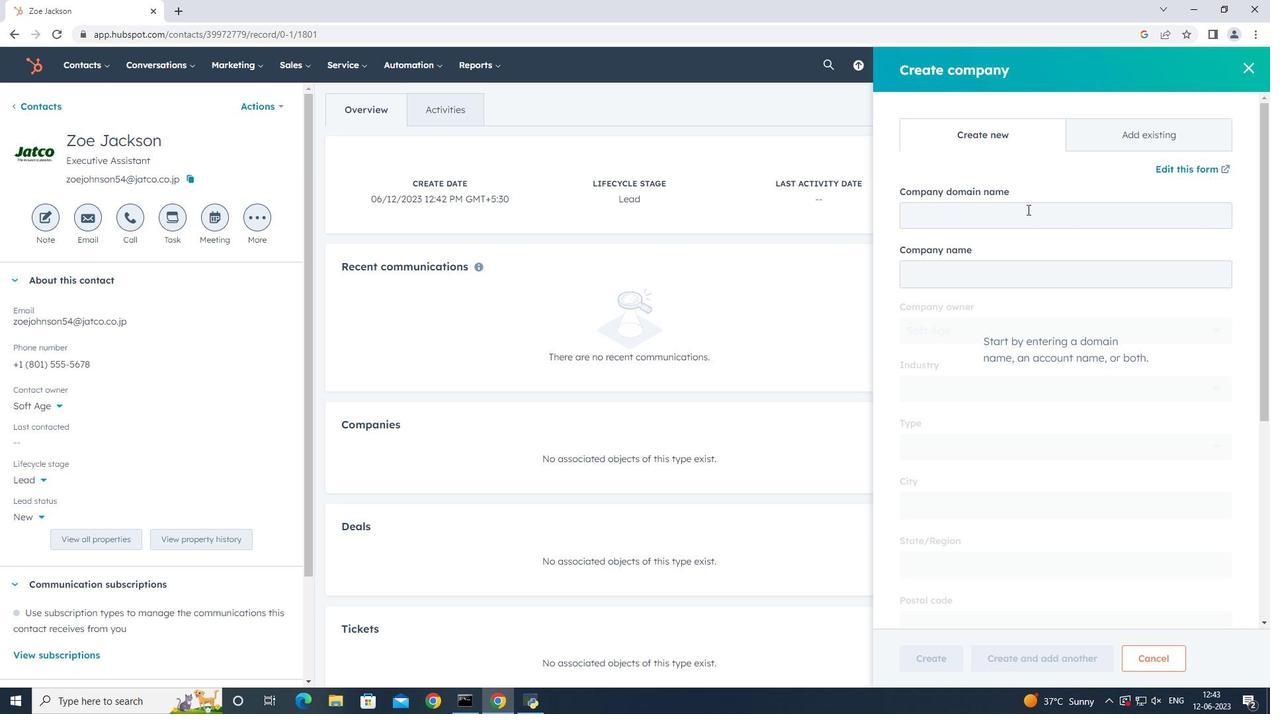 
Action: Mouse pressed left at (1027, 213)
Screenshot: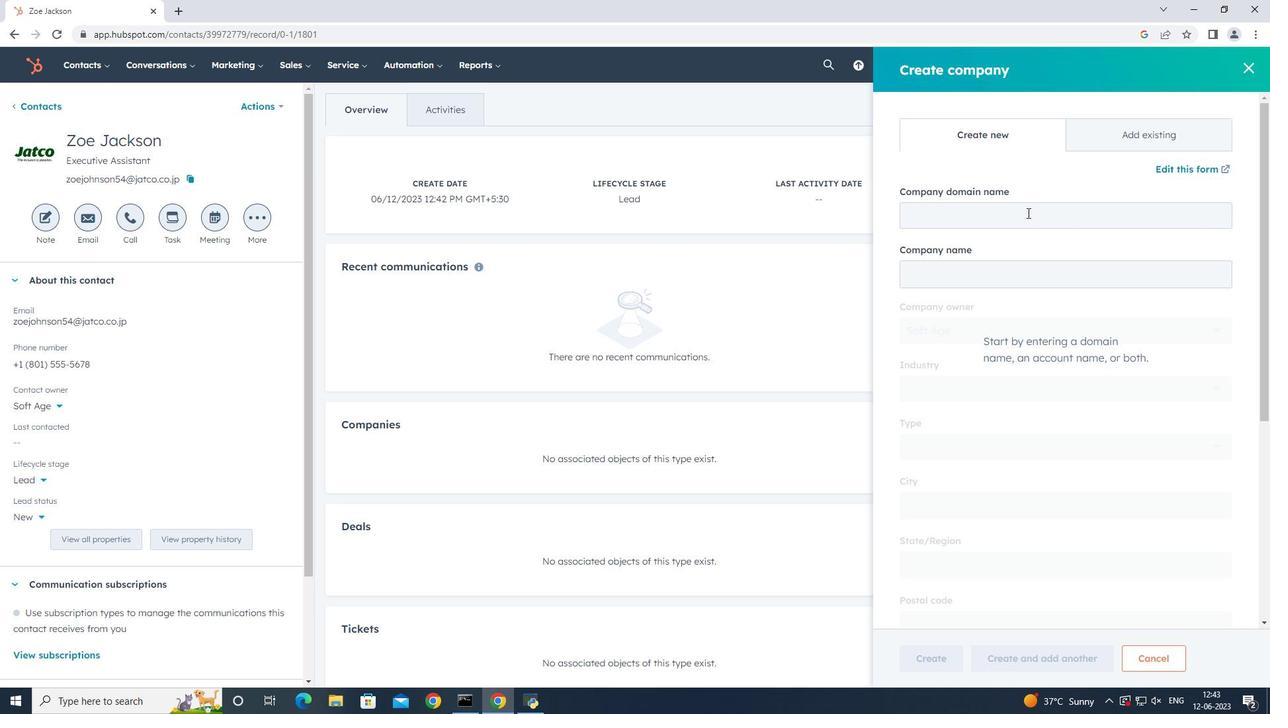 
Action: Key pressed nyit.edu
Screenshot: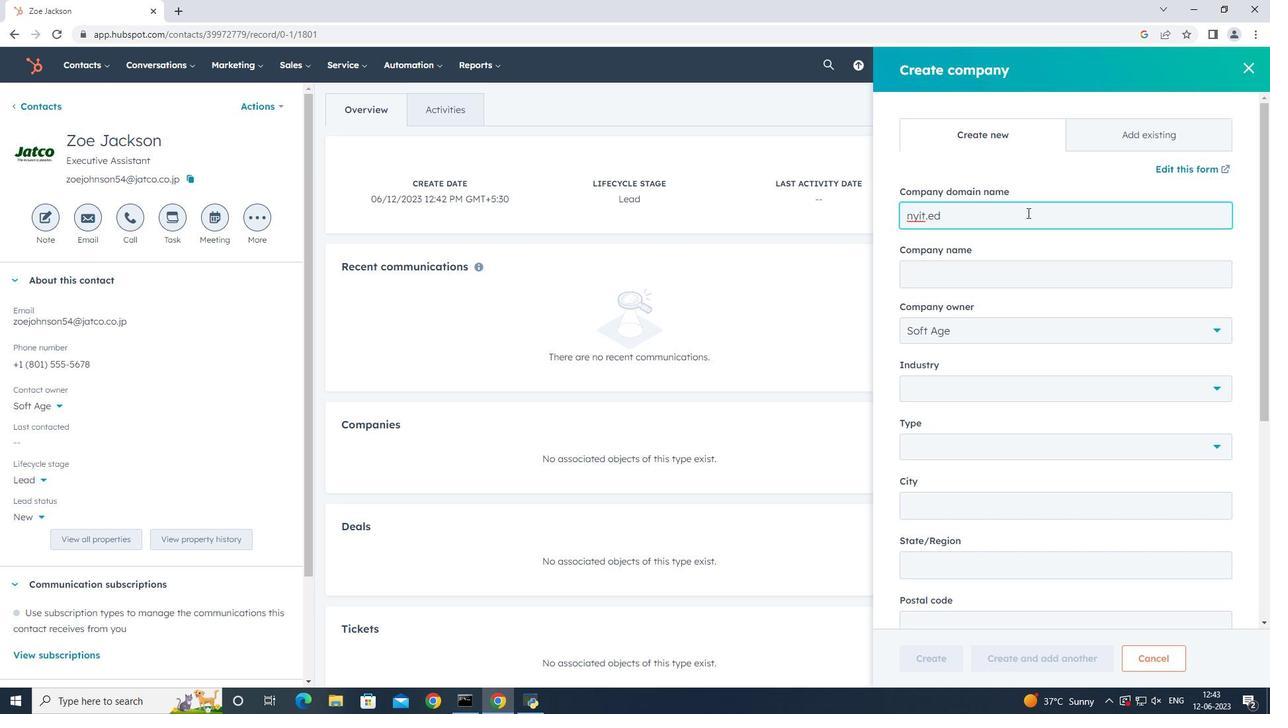 
Action: Mouse moved to (1089, 444)
Screenshot: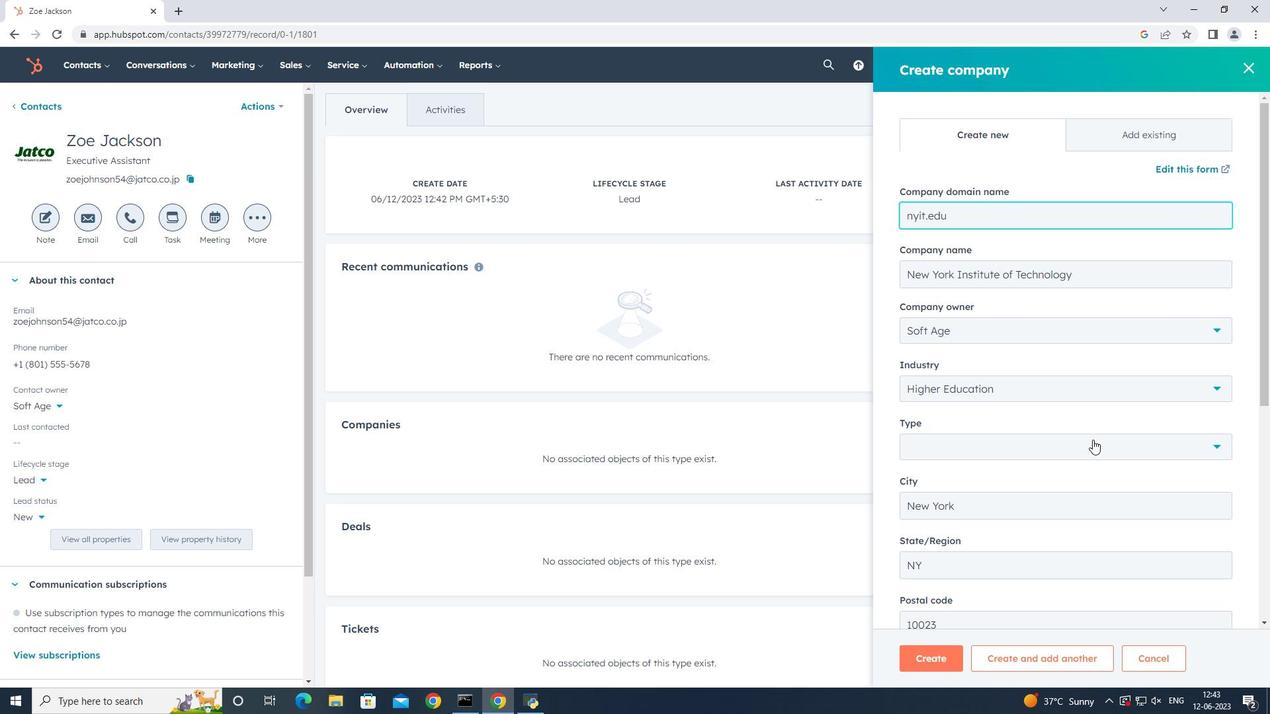 
Action: Mouse pressed left at (1089, 444)
Screenshot: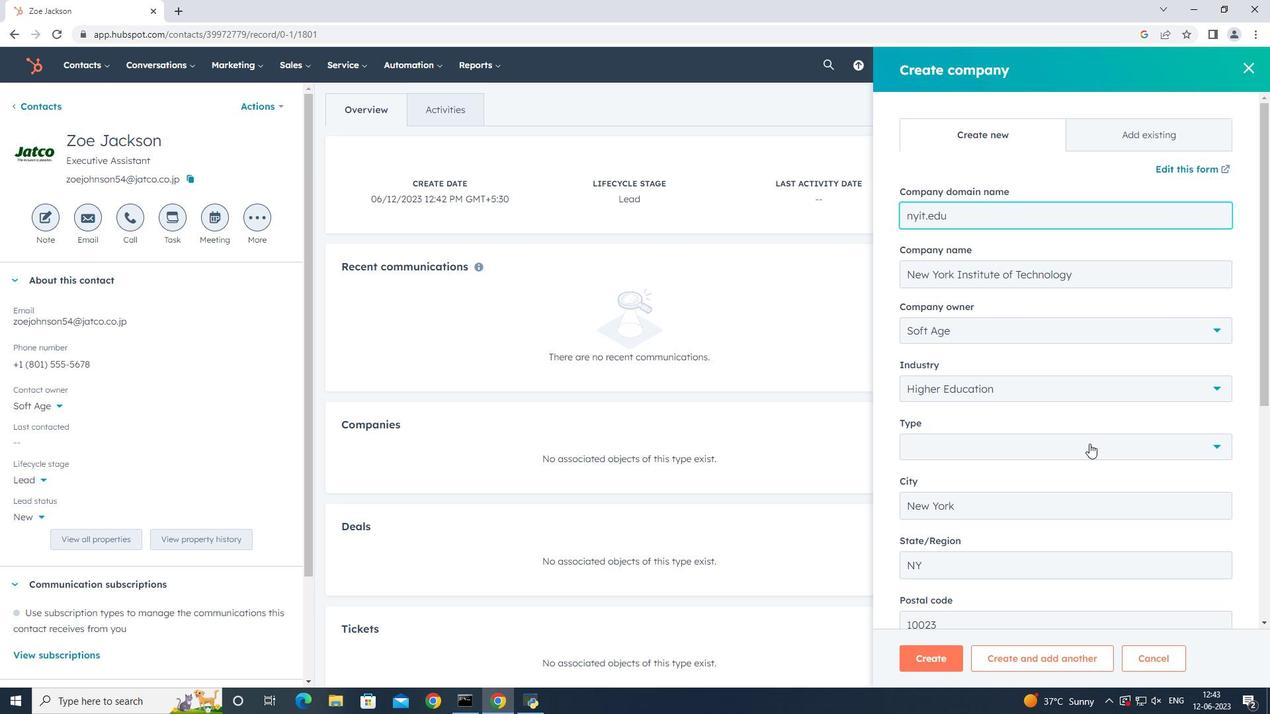 
Action: Mouse moved to (1042, 582)
Screenshot: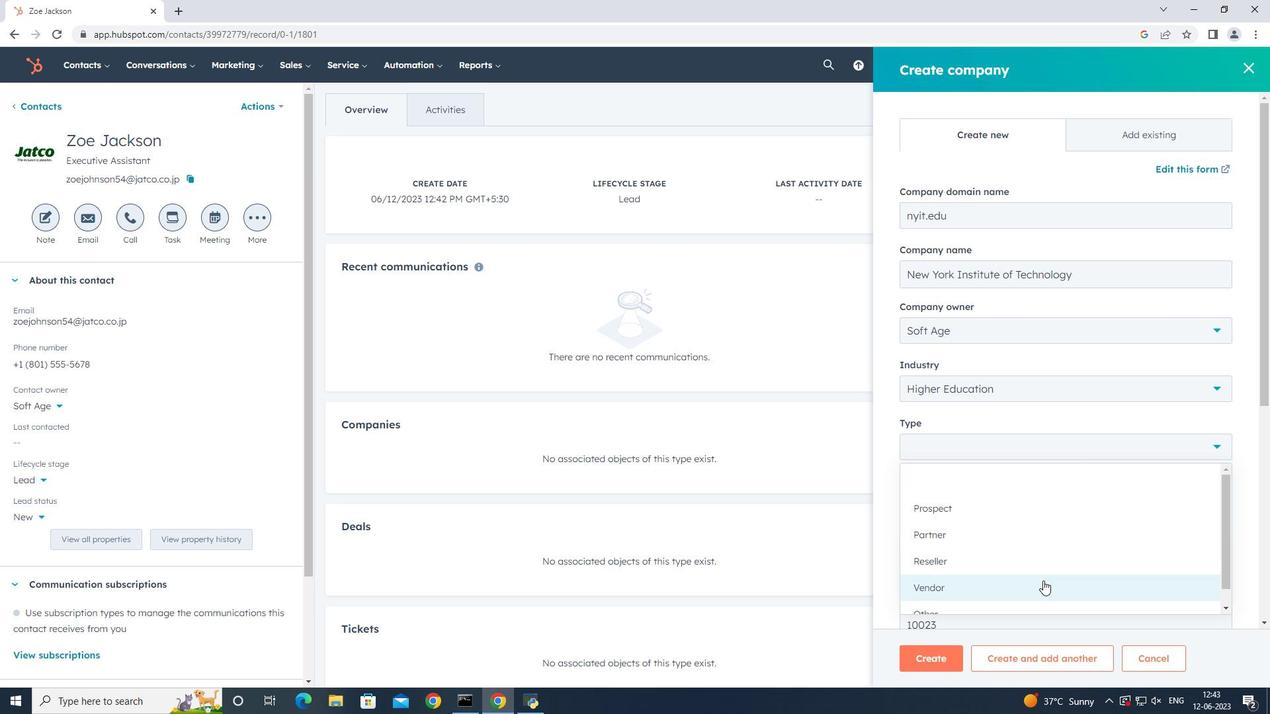 
Action: Mouse pressed left at (1042, 582)
Screenshot: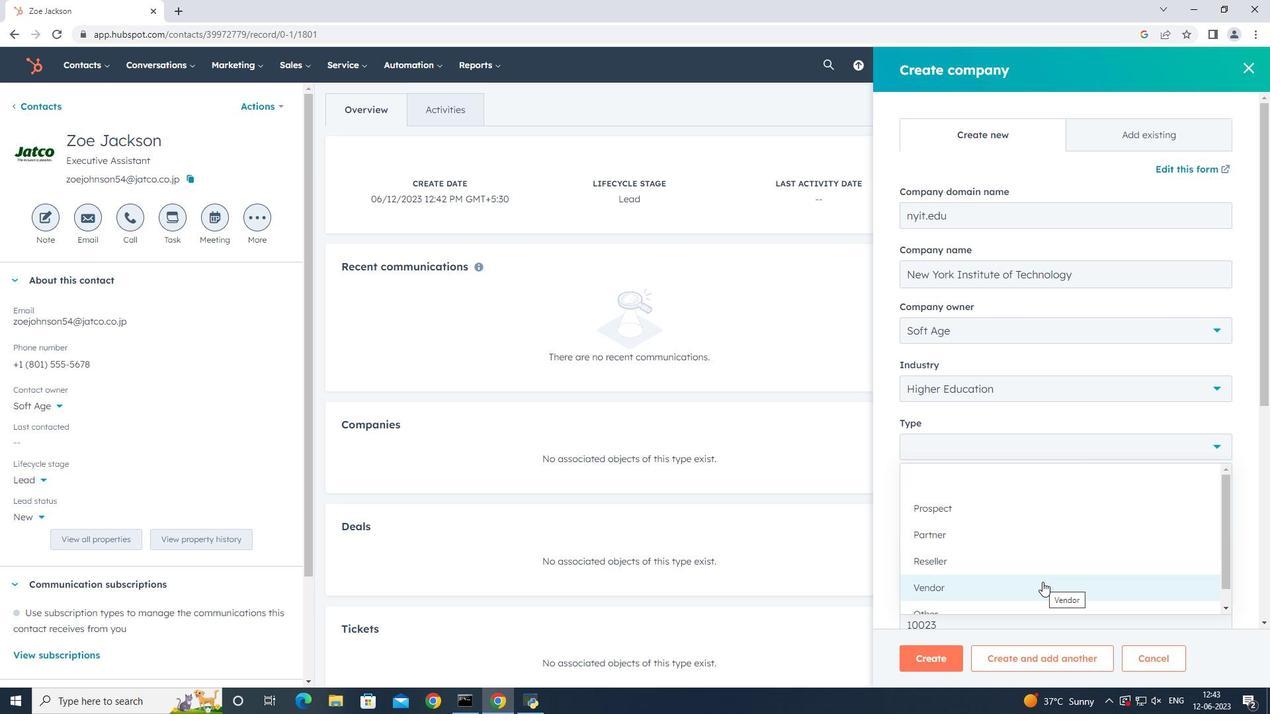 
Action: Mouse scrolled (1042, 581) with delta (0, 0)
Screenshot: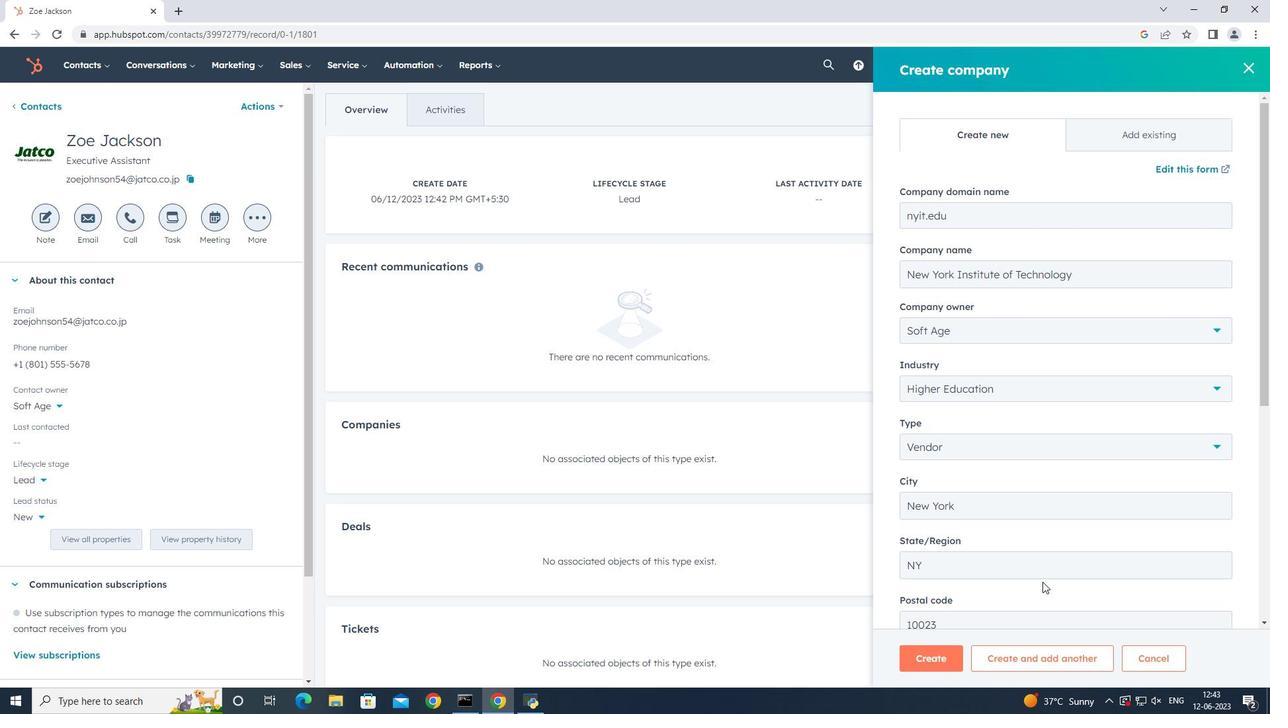 
Action: Mouse scrolled (1042, 581) with delta (0, 0)
Screenshot: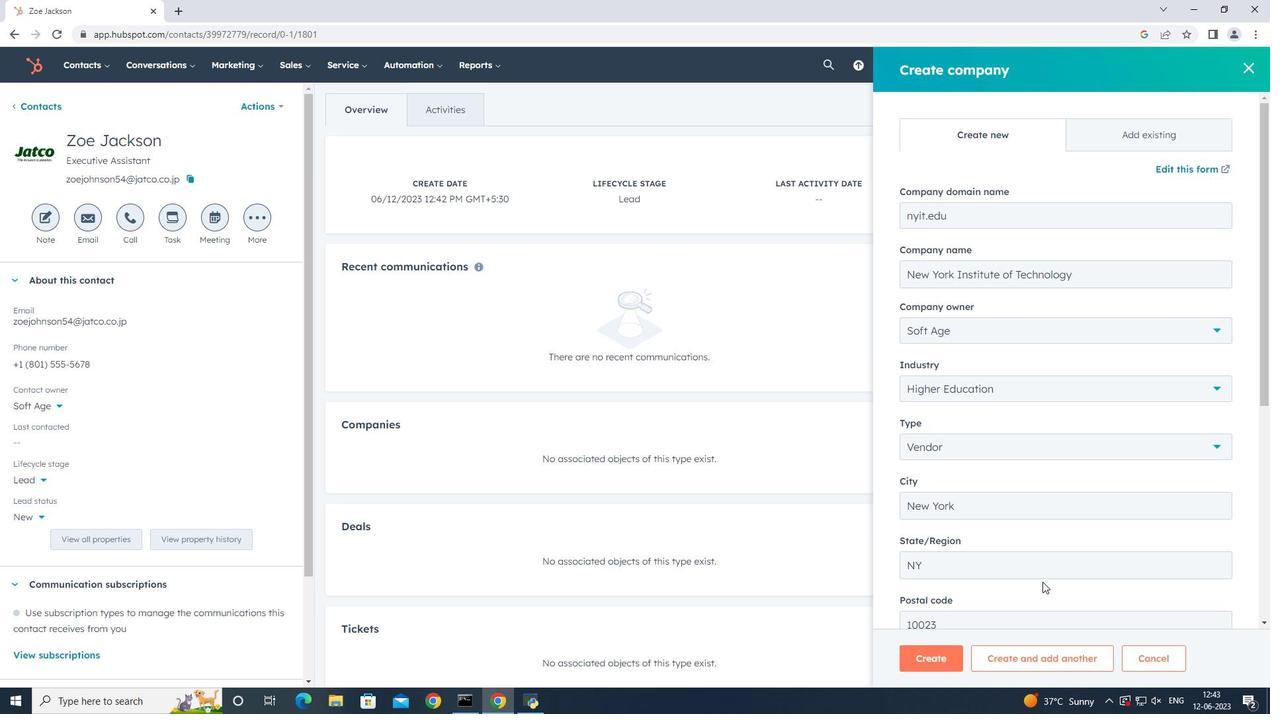
Action: Mouse scrolled (1042, 581) with delta (0, 0)
Screenshot: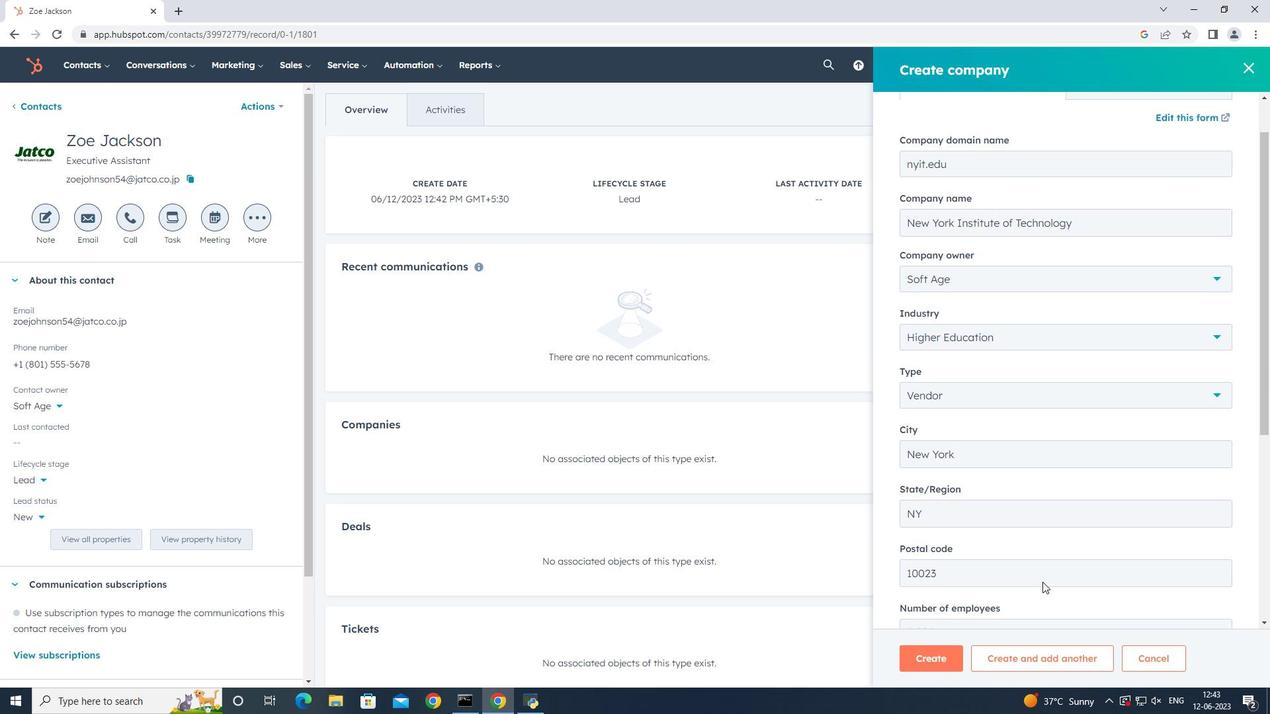 
Action: Mouse scrolled (1042, 581) with delta (0, 0)
Screenshot: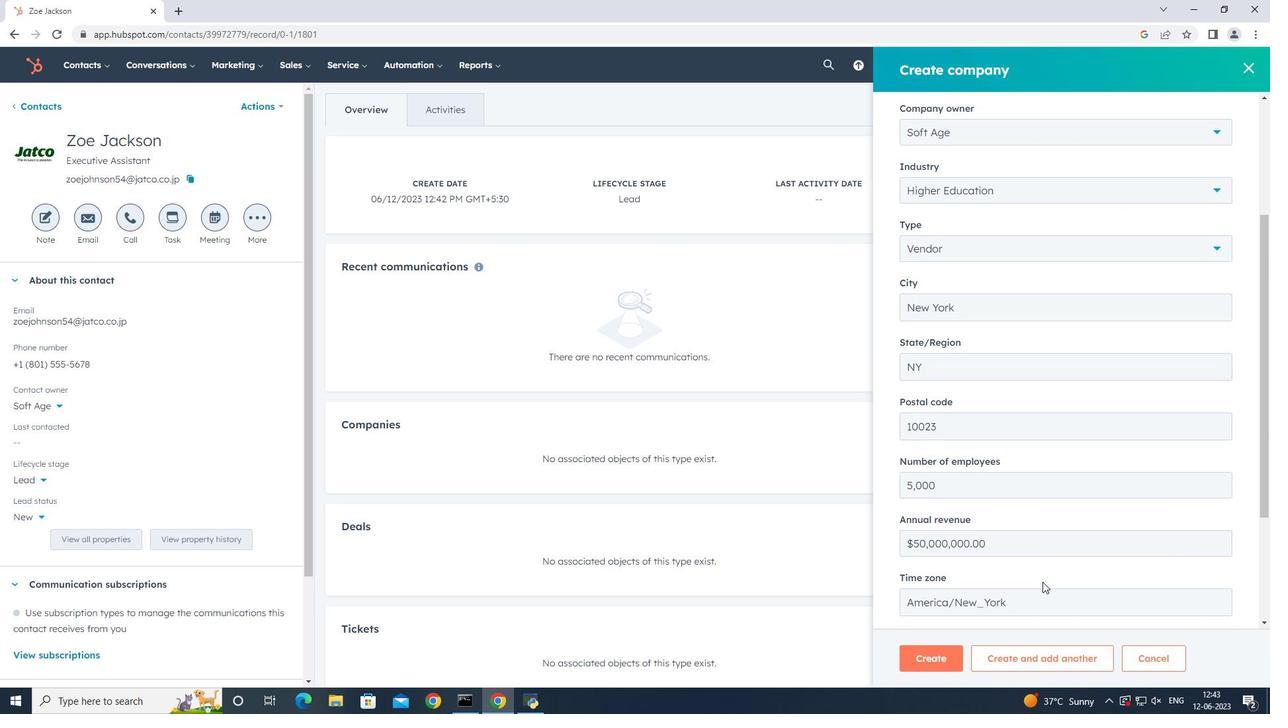 
Action: Mouse scrolled (1042, 581) with delta (0, 0)
Screenshot: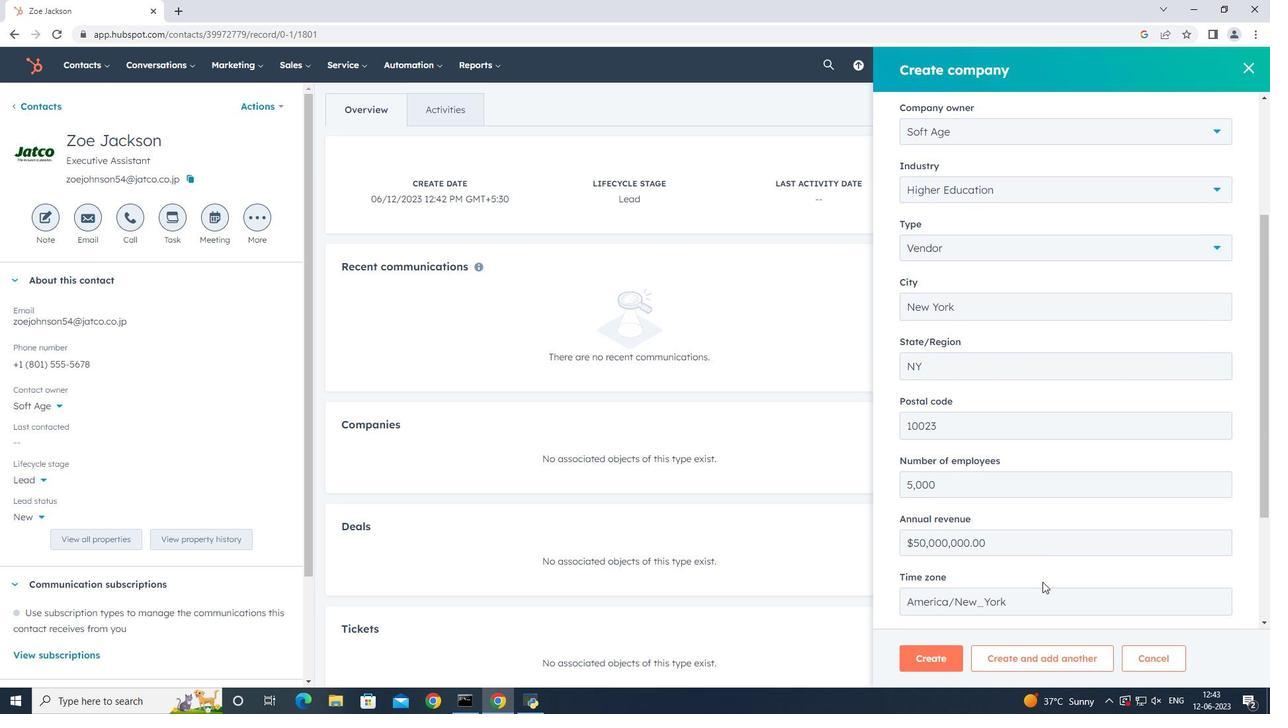 
Action: Mouse scrolled (1042, 581) with delta (0, 0)
Screenshot: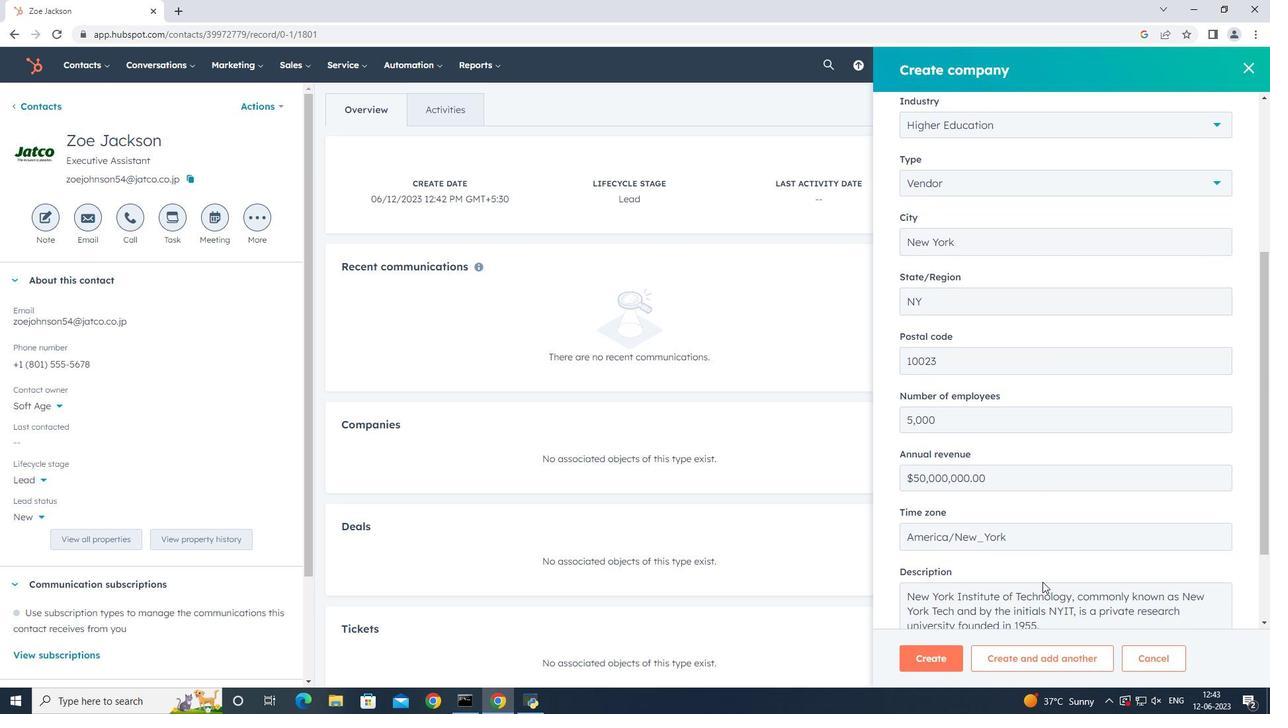 
Action: Mouse scrolled (1042, 581) with delta (0, 0)
Screenshot: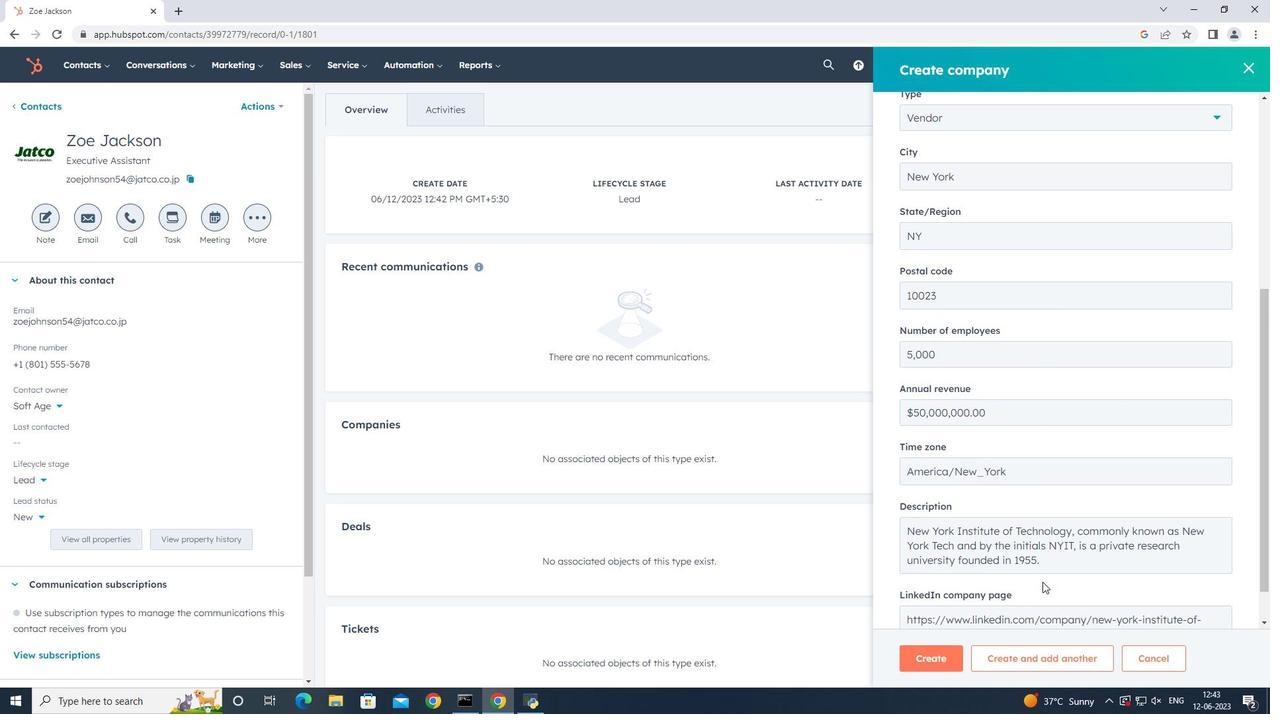 
Action: Mouse scrolled (1042, 581) with delta (0, 0)
Screenshot: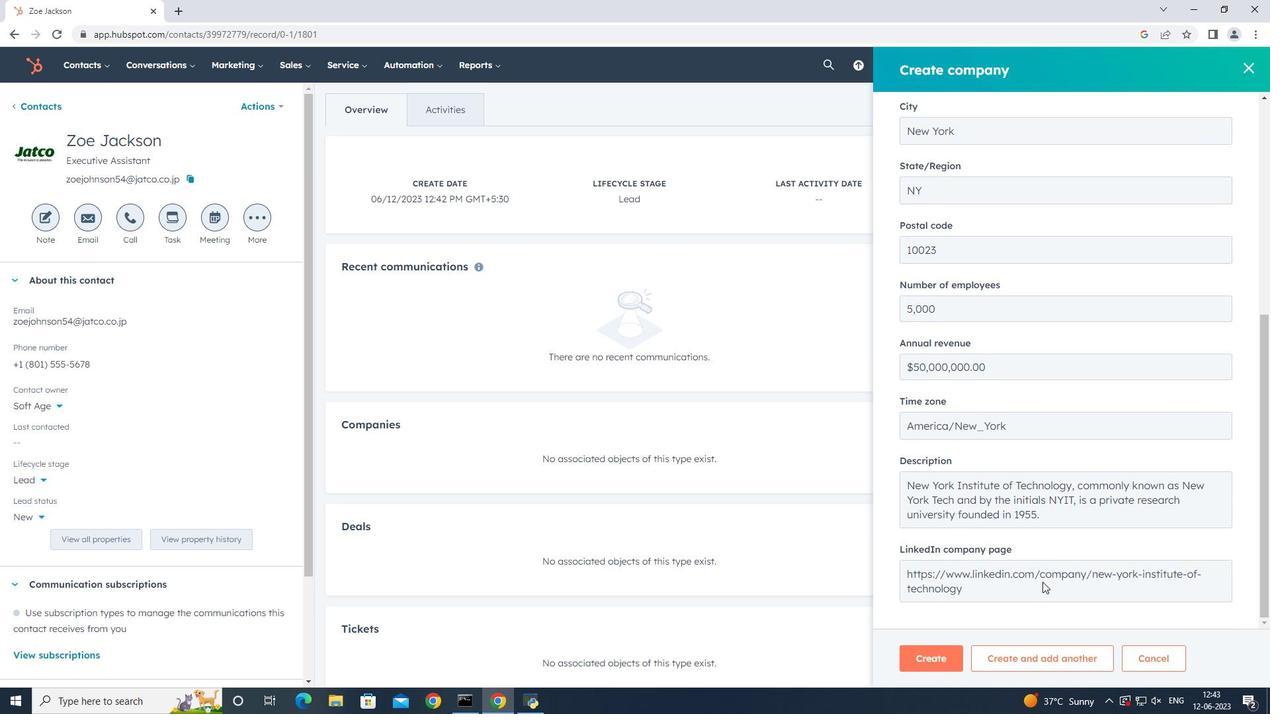 
Action: Mouse scrolled (1042, 581) with delta (0, 0)
Screenshot: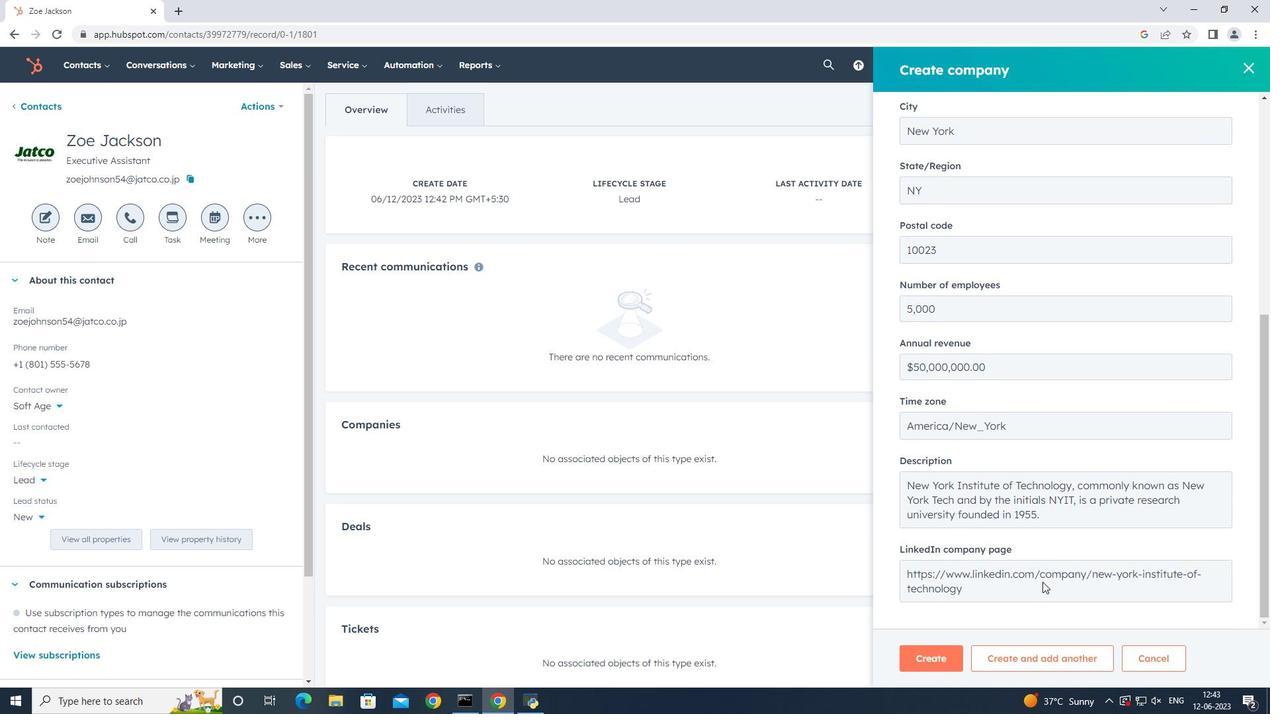 
Action: Mouse scrolled (1042, 581) with delta (0, 0)
Screenshot: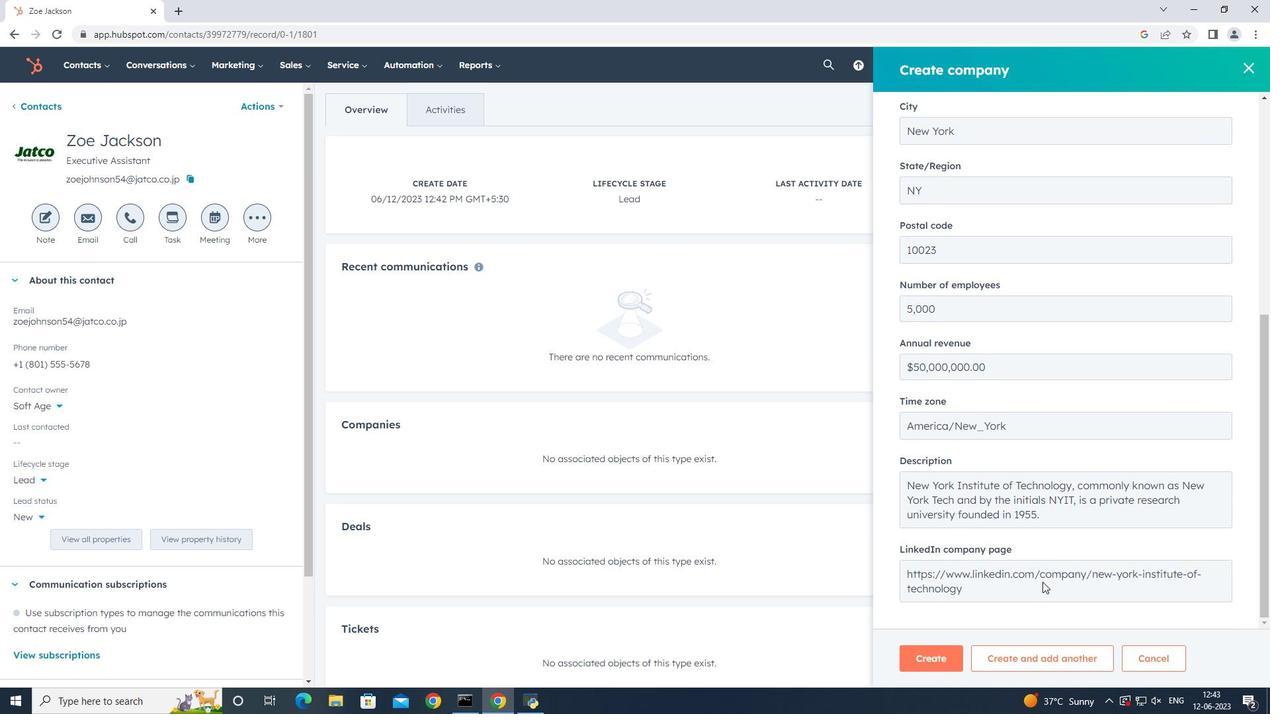 
Action: Mouse scrolled (1042, 581) with delta (0, 0)
Screenshot: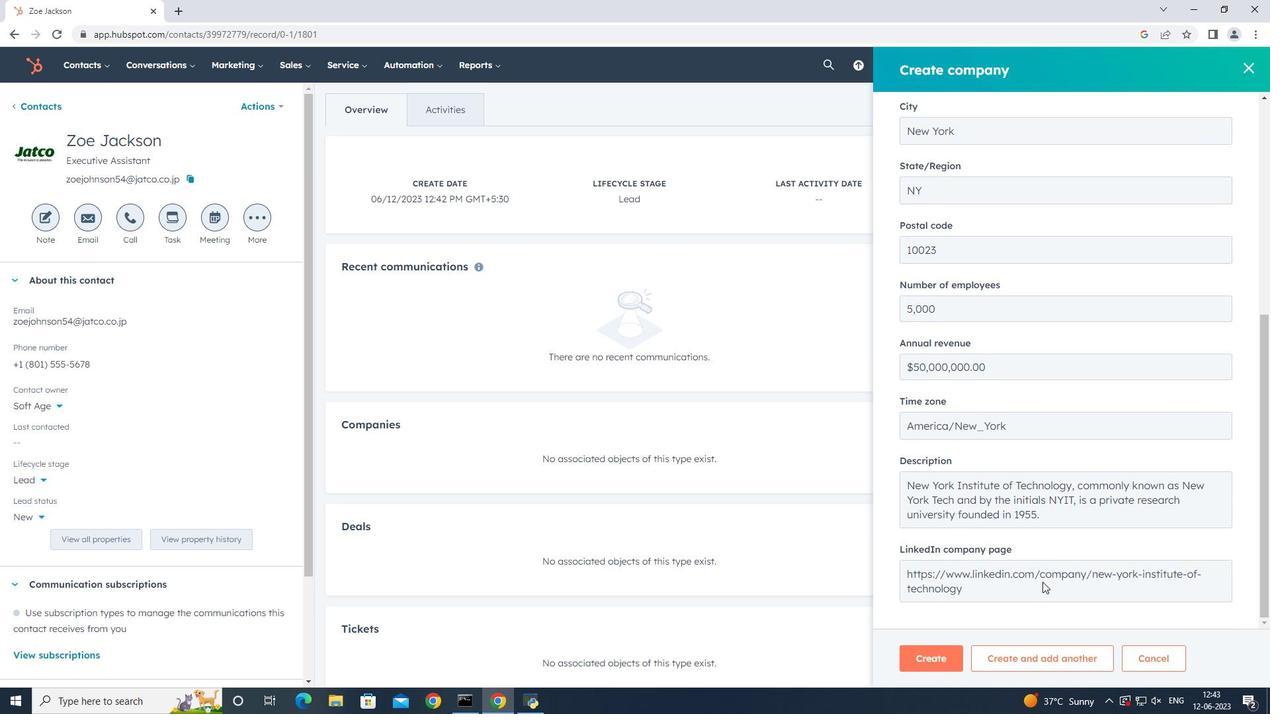 
Action: Mouse scrolled (1042, 581) with delta (0, 0)
Screenshot: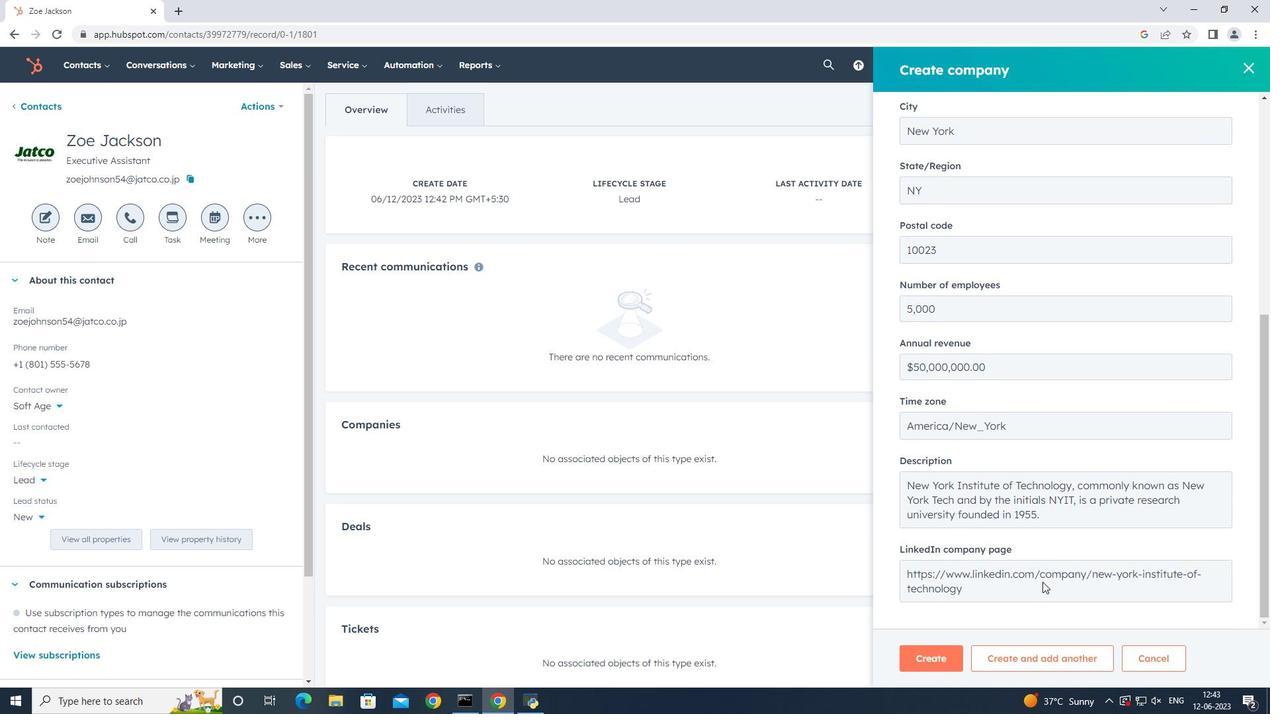 
Action: Mouse scrolled (1042, 582) with delta (0, 0)
Screenshot: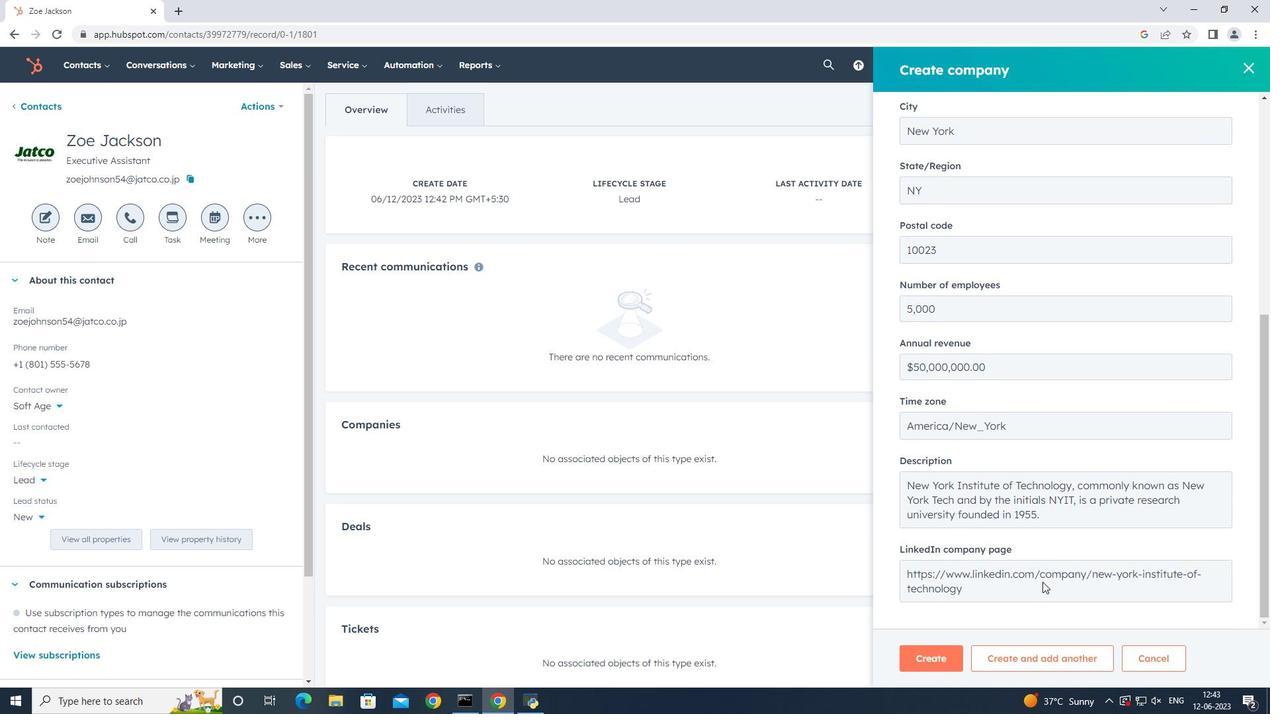 
Action: Mouse moved to (944, 622)
Screenshot: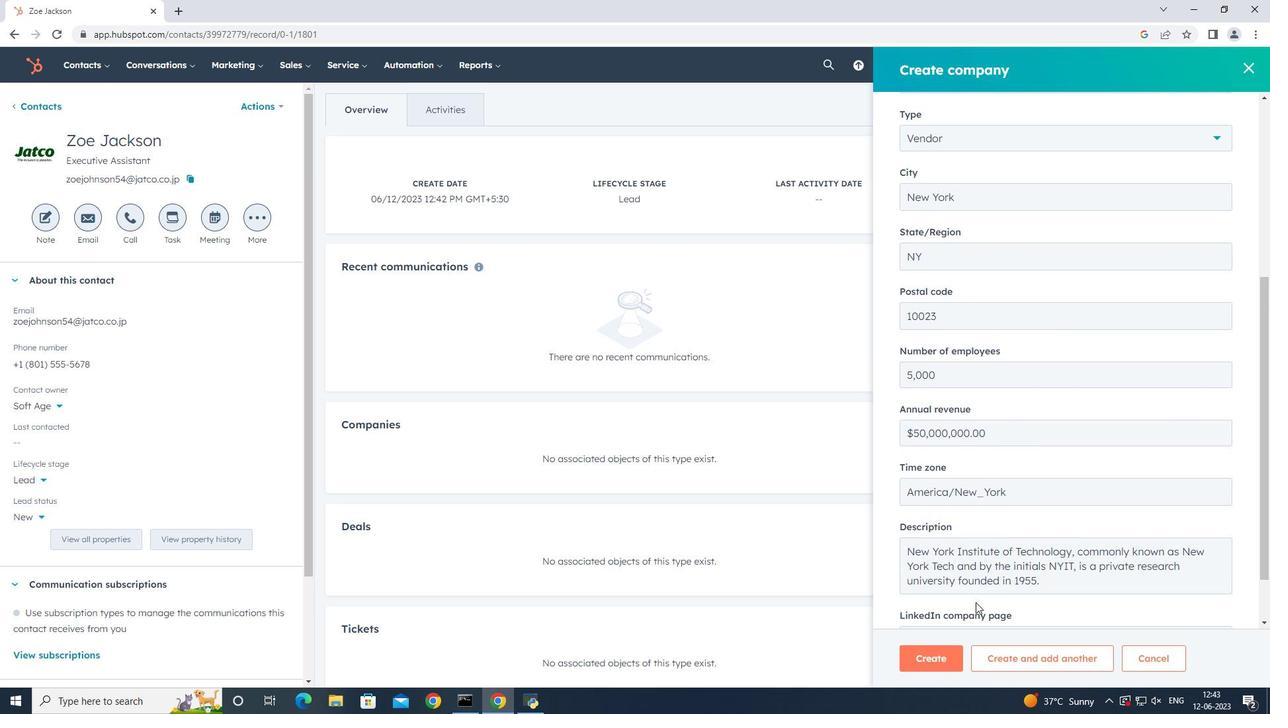 
Action: Mouse scrolled (944, 622) with delta (0, 0)
Screenshot: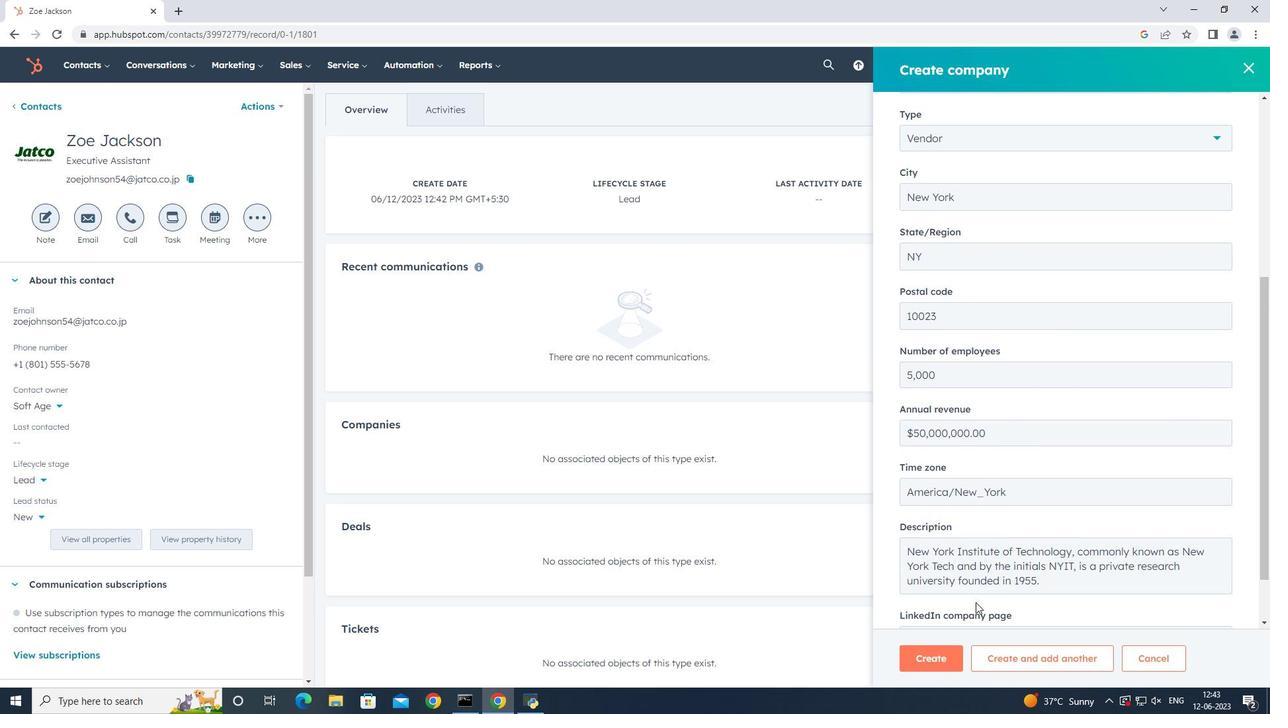 
Action: Mouse scrolled (944, 622) with delta (0, 0)
Screenshot: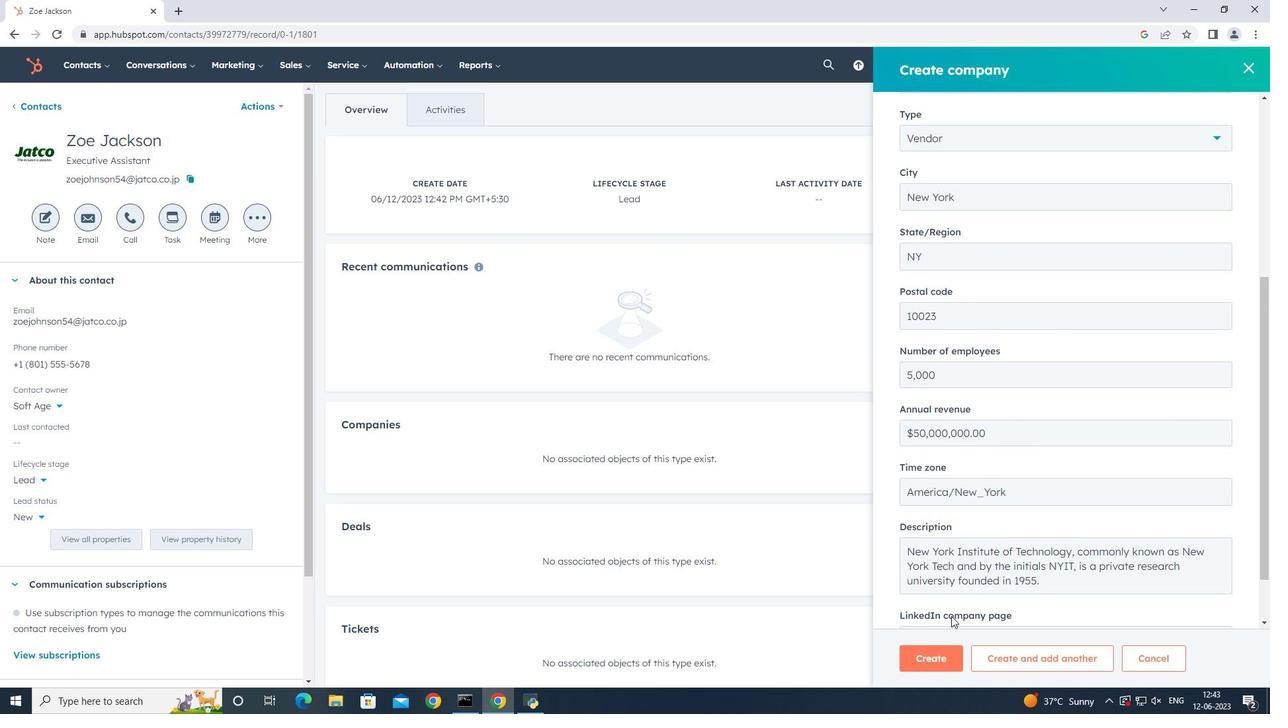 
Action: Mouse scrolled (944, 622) with delta (0, 0)
Screenshot: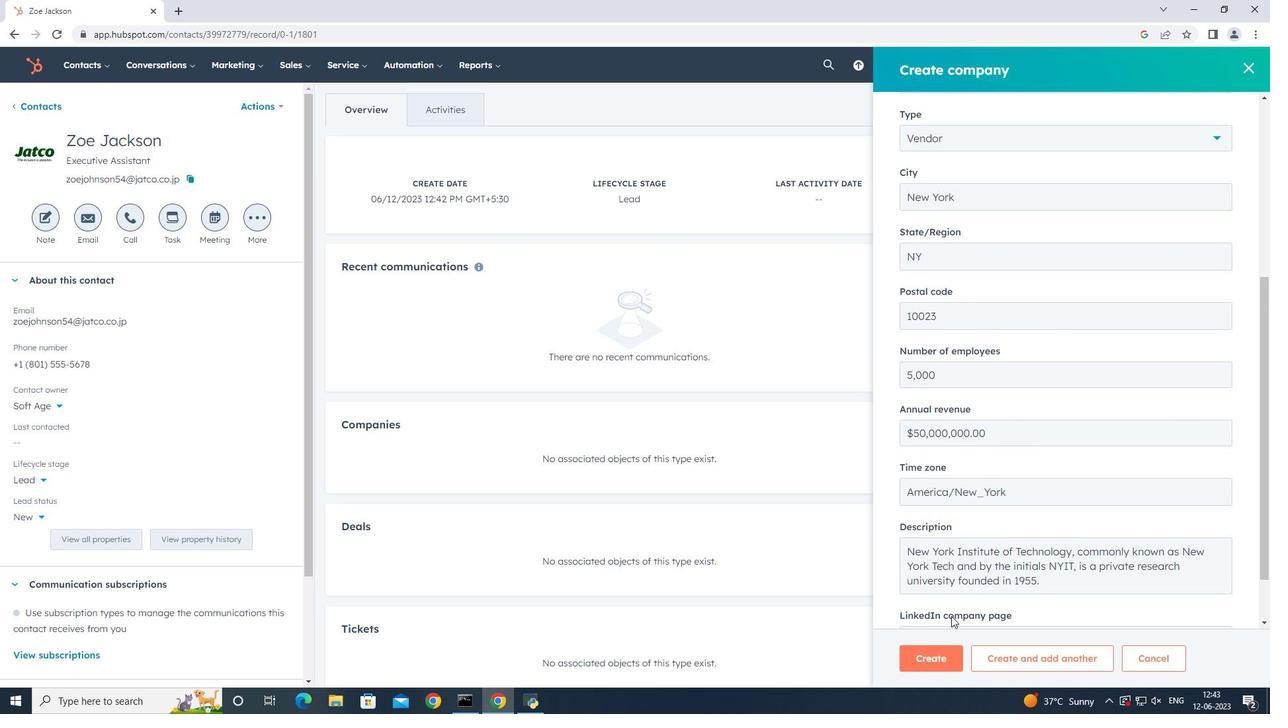 
Action: Mouse scrolled (944, 622) with delta (0, 0)
Screenshot: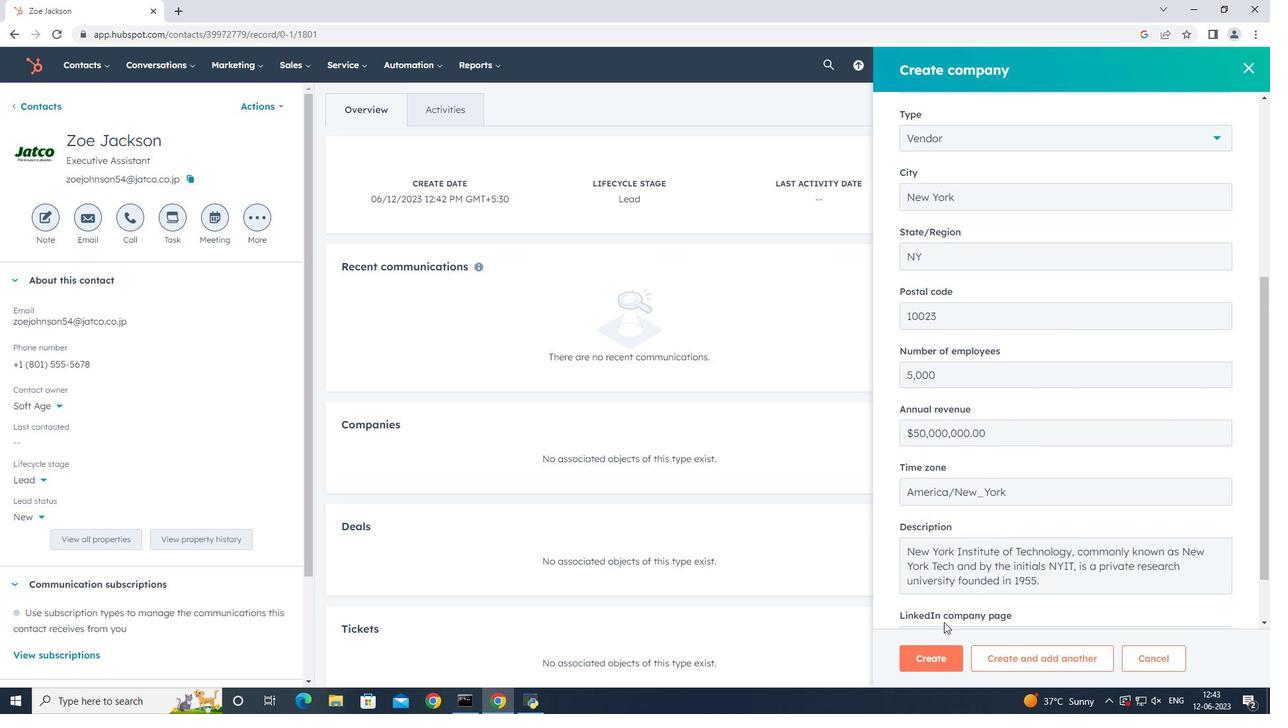 
Action: Mouse moved to (931, 653)
Screenshot: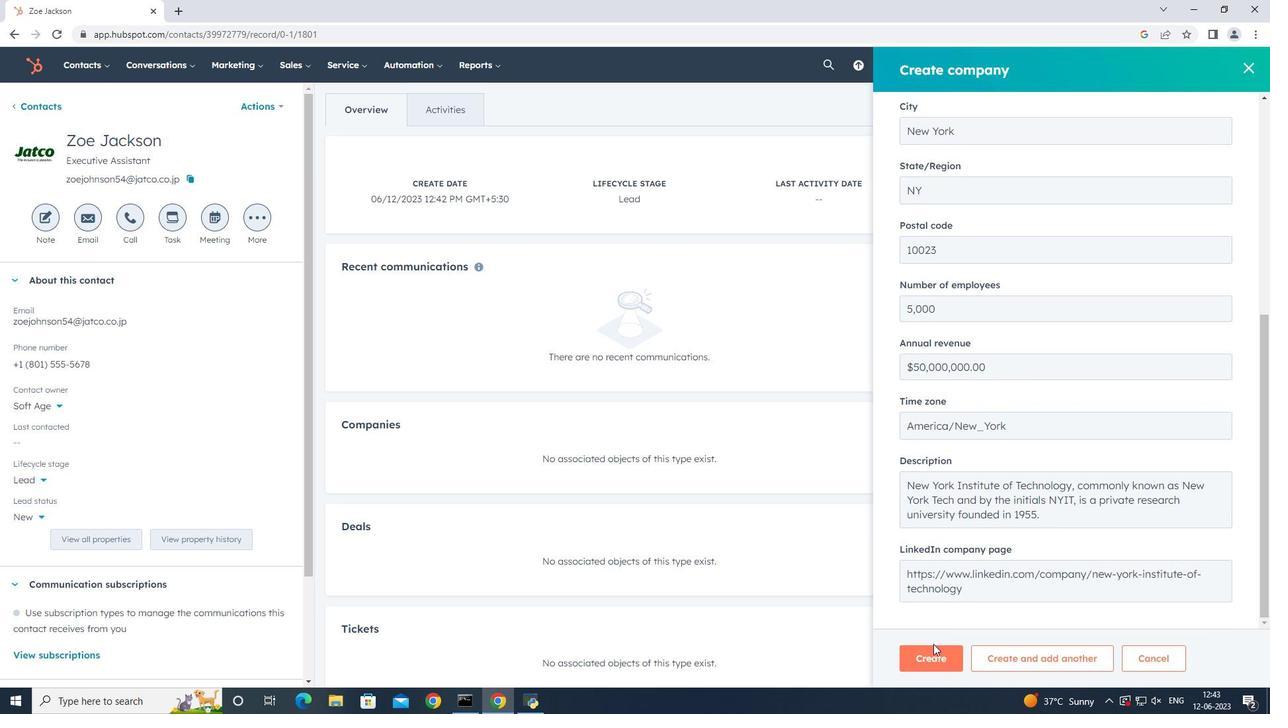
Action: Mouse pressed left at (931, 653)
Screenshot: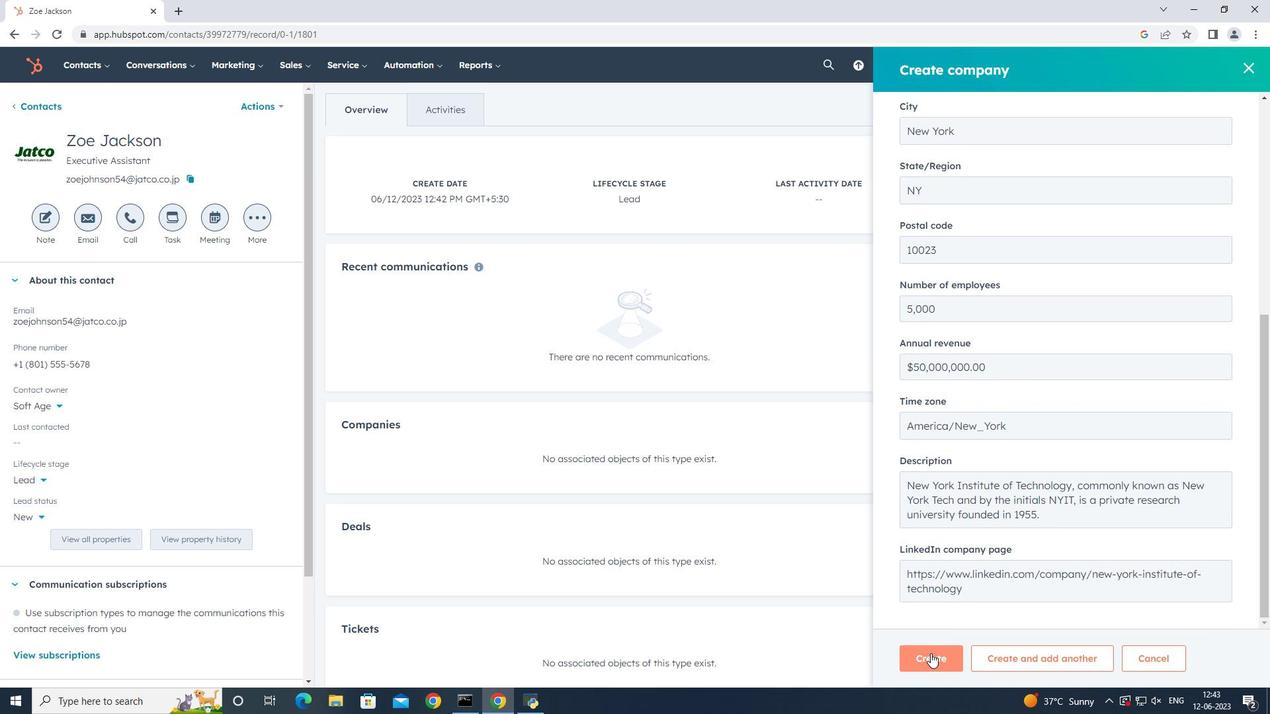 
Action: Mouse moved to (579, 438)
Screenshot: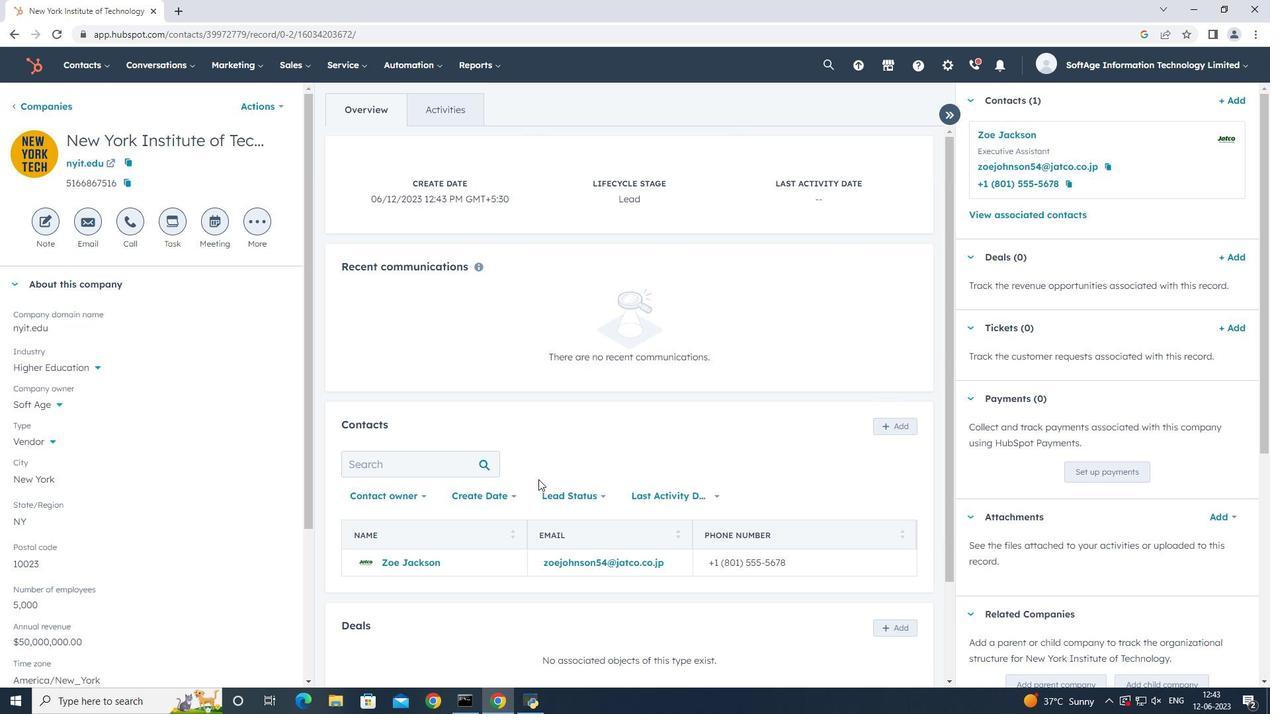 
